 Task: Open Card Donor Stewardship Planning in Board Sales Performance Metrics to Workspace Change Management Consulting and add a team member Softage.4@softage.net, a label Green, a checklist Embroidery, an attachment from your computer, a color Green and finally, add a card description 'Develop and launch new customer loyalty program' and a comment 'Let us make sure we give this task the attention it deserves as it is crucial to the overall success of the project.'. Add a start date 'Jan 04, 1900' with a due date 'Jan 11, 1900'
Action: Mouse moved to (456, 163)
Screenshot: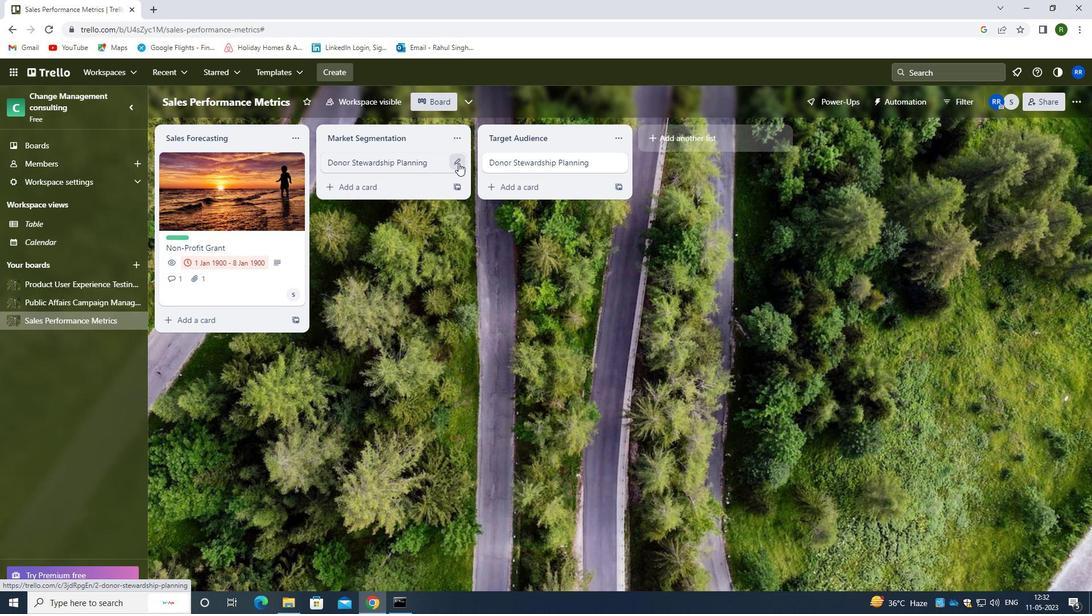 
Action: Mouse pressed left at (456, 163)
Screenshot: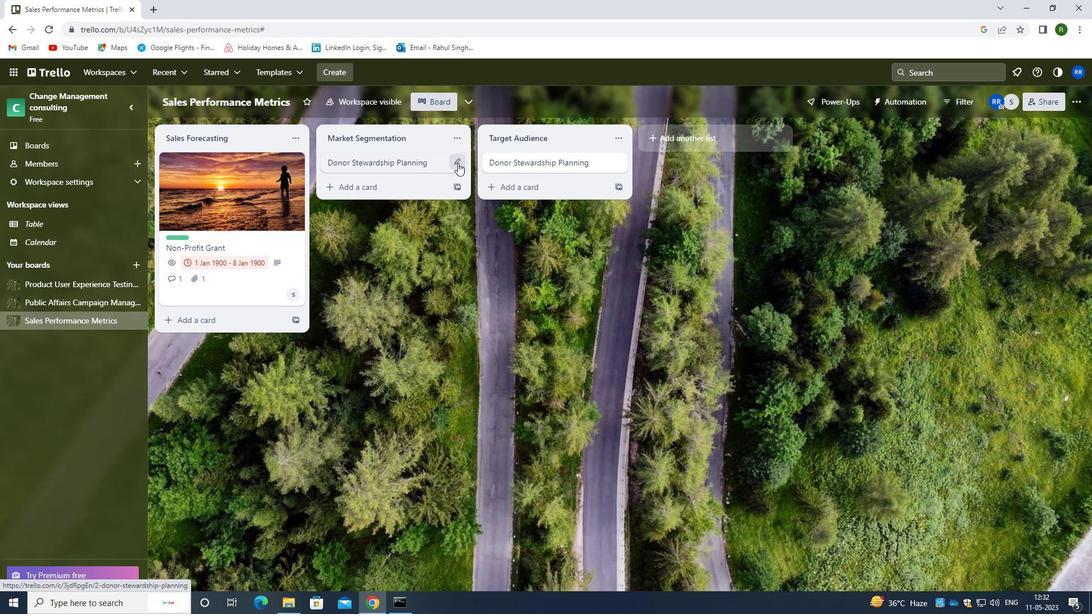 
Action: Mouse moved to (499, 162)
Screenshot: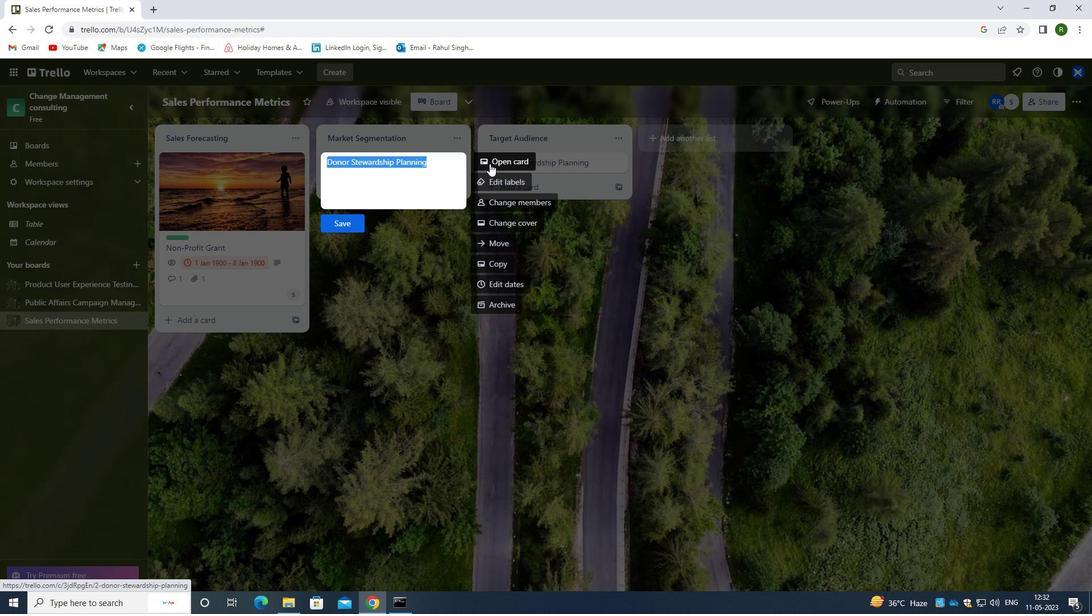 
Action: Mouse pressed left at (499, 162)
Screenshot: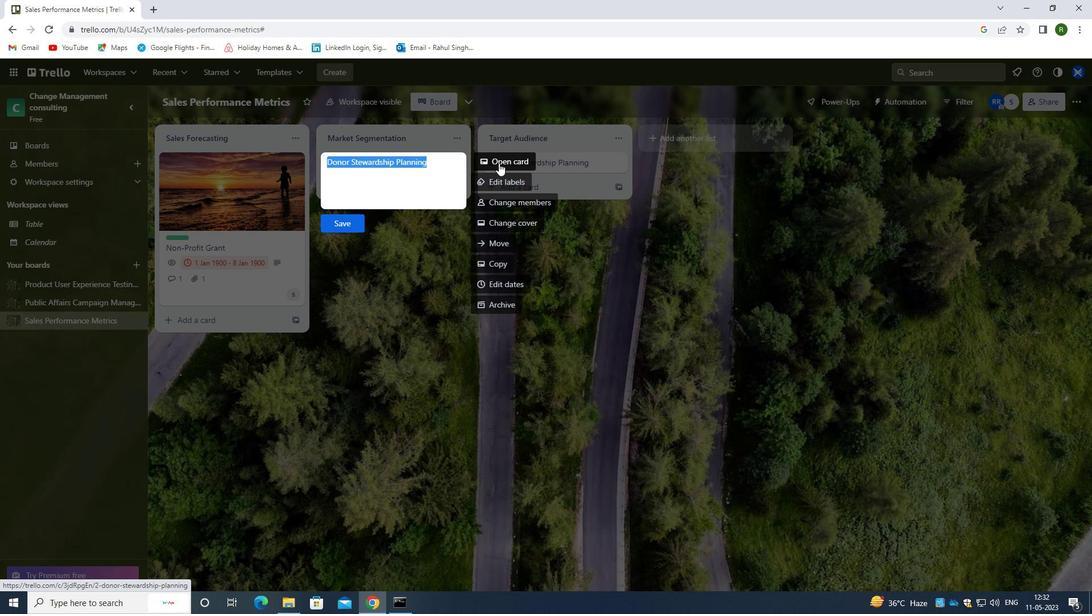 
Action: Mouse moved to (694, 204)
Screenshot: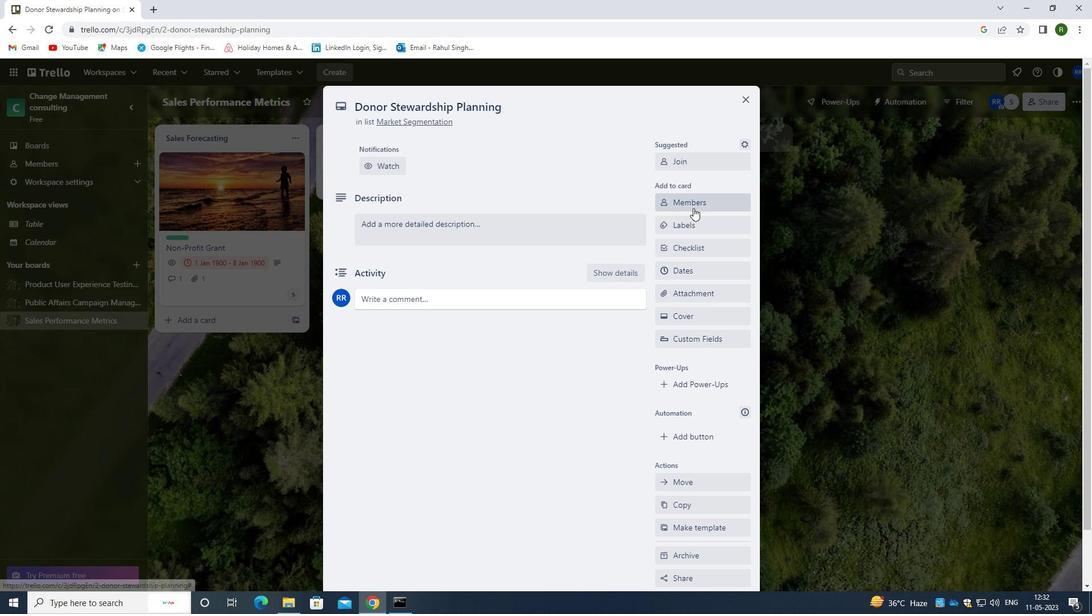 
Action: Mouse pressed left at (694, 204)
Screenshot: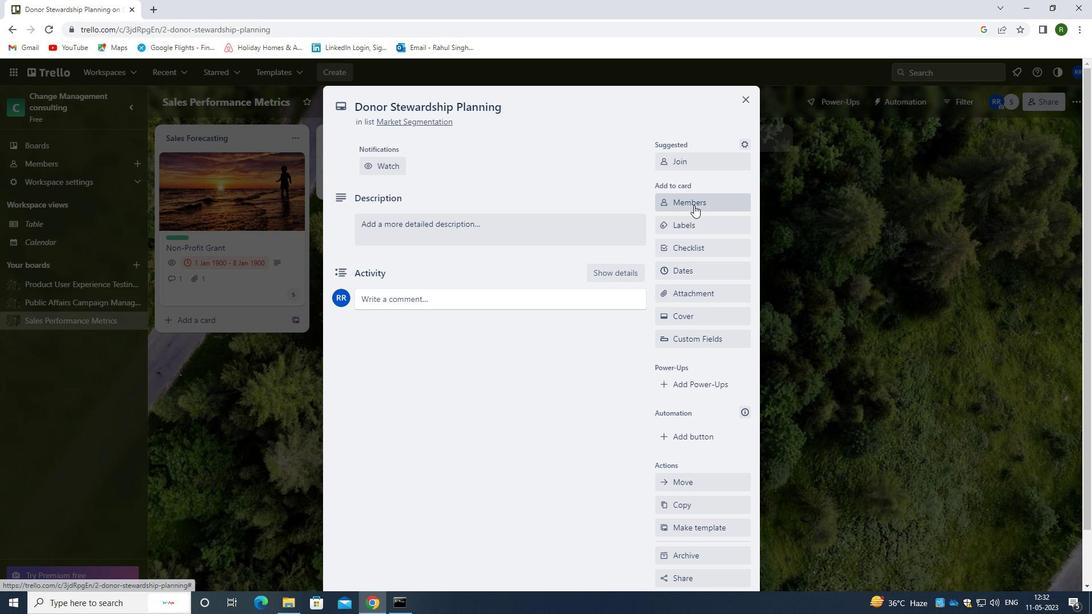 
Action: Mouse moved to (709, 257)
Screenshot: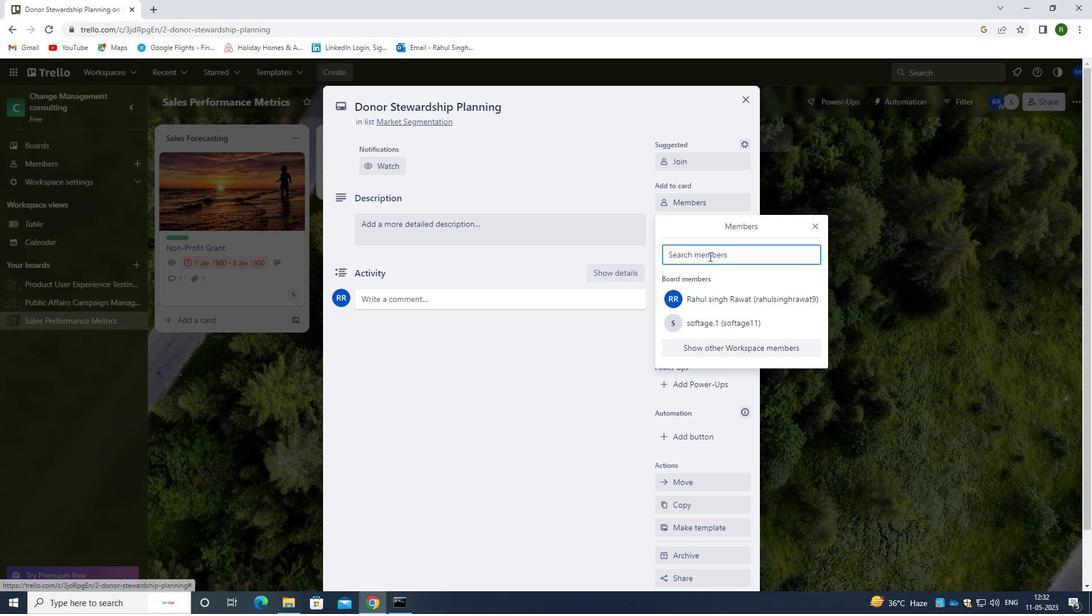 
Action: Key pressed <Key.caps_lock>
Screenshot: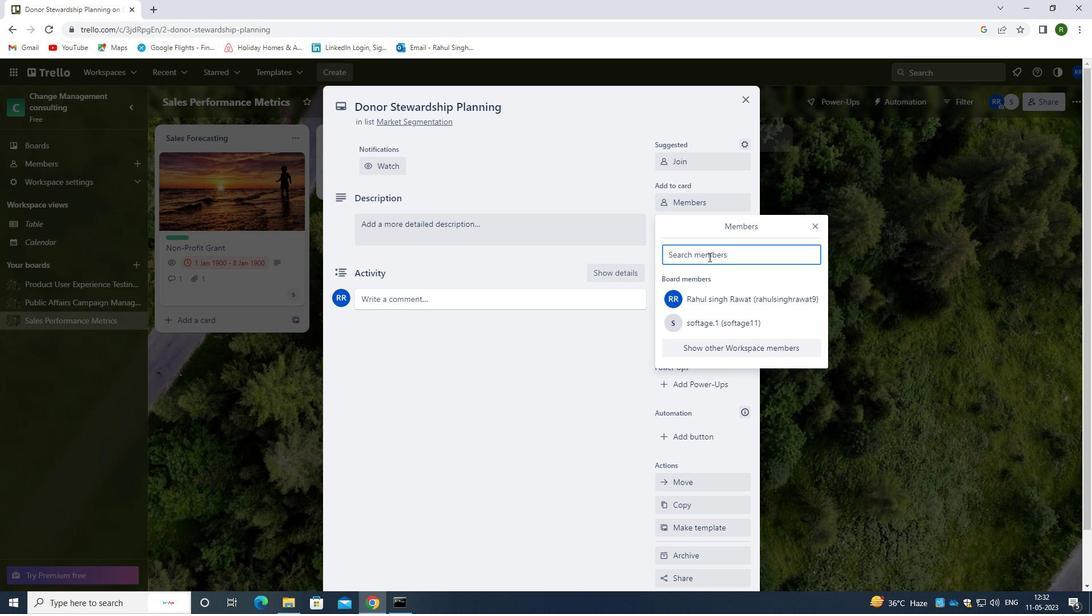 
Action: Mouse moved to (689, 244)
Screenshot: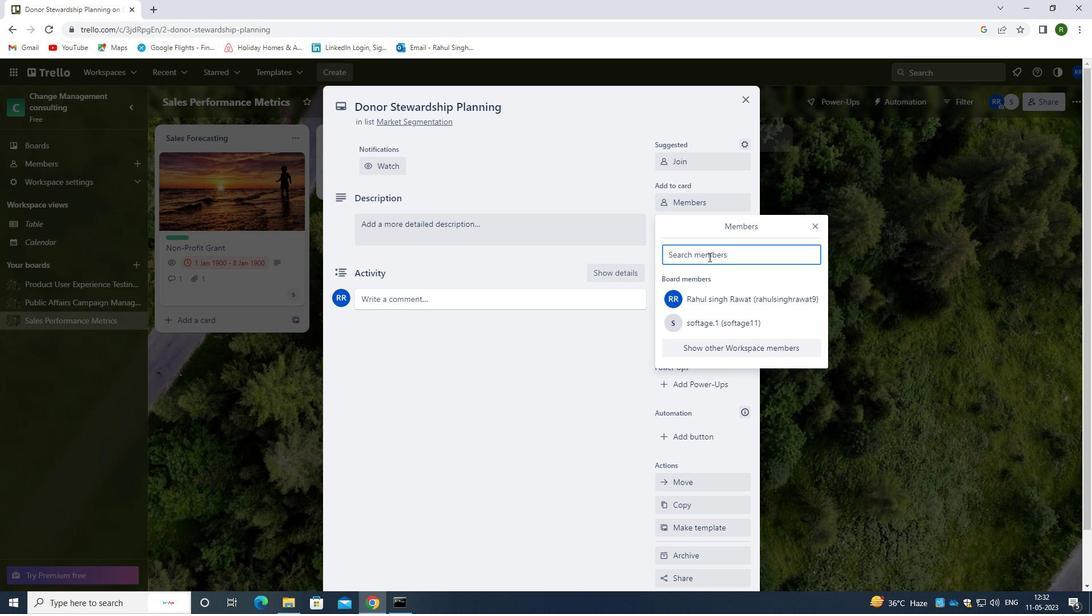 
Action: Key pressed s<Key.caps_lock>Oftage.4<Key.shift>@SOFTAGE.NET
Screenshot: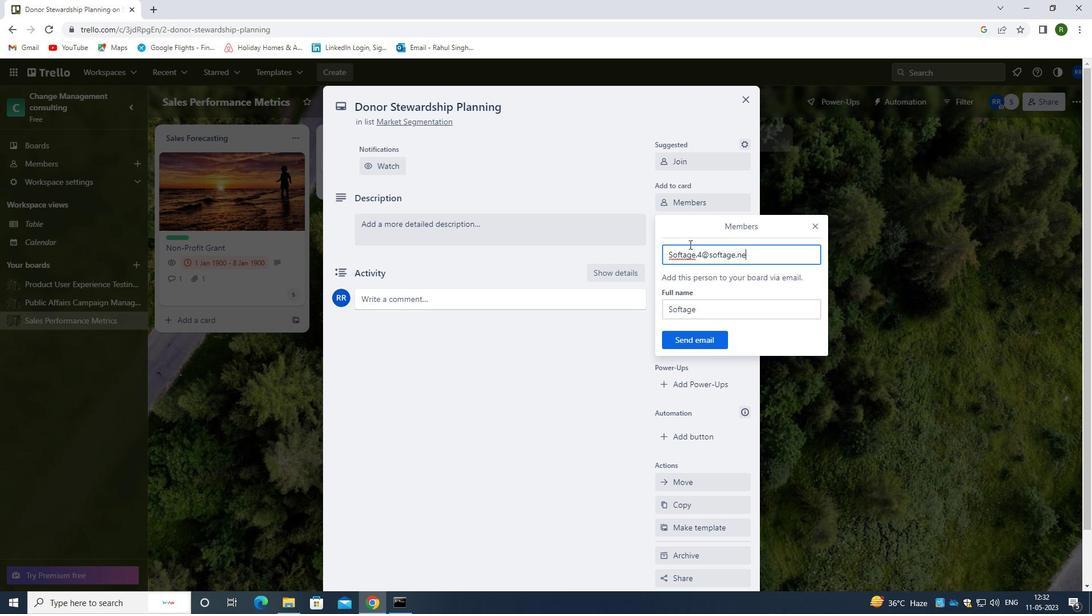 
Action: Mouse moved to (706, 339)
Screenshot: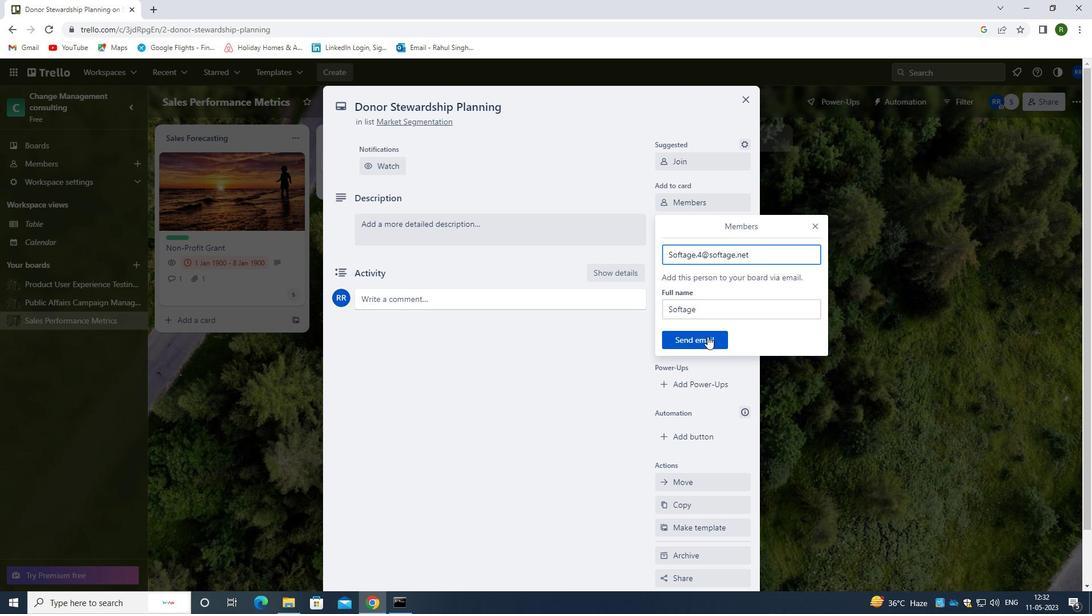 
Action: Mouse pressed left at (706, 339)
Screenshot: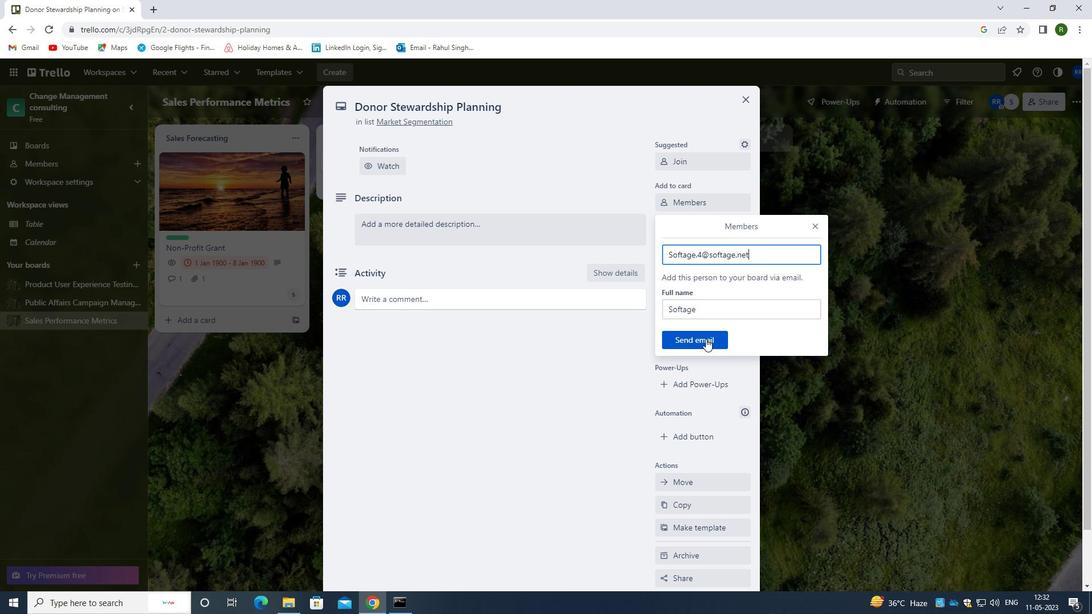 
Action: Mouse moved to (692, 226)
Screenshot: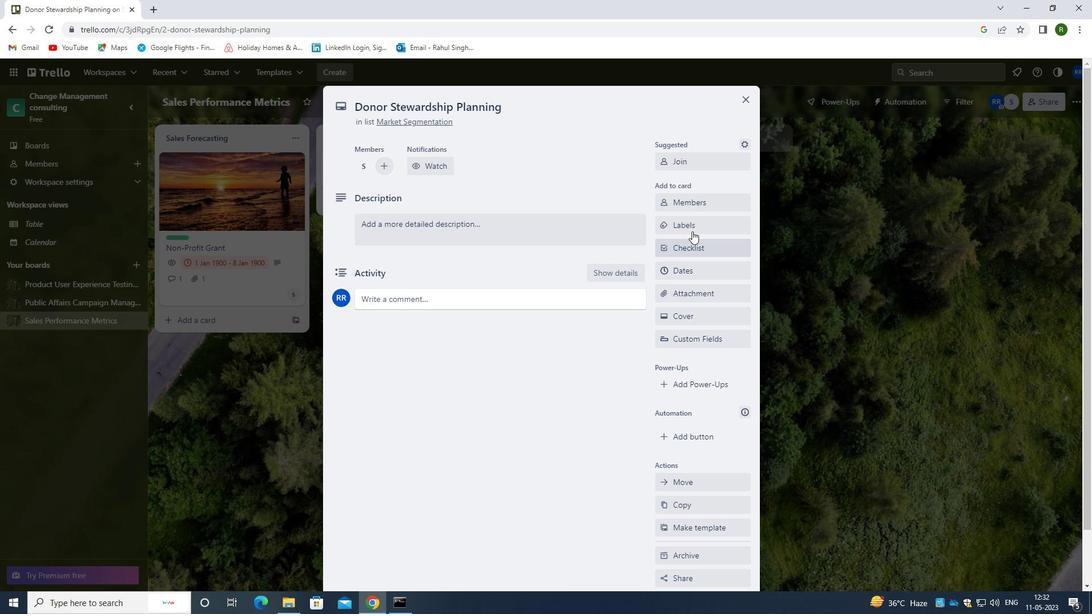 
Action: Mouse pressed left at (692, 226)
Screenshot: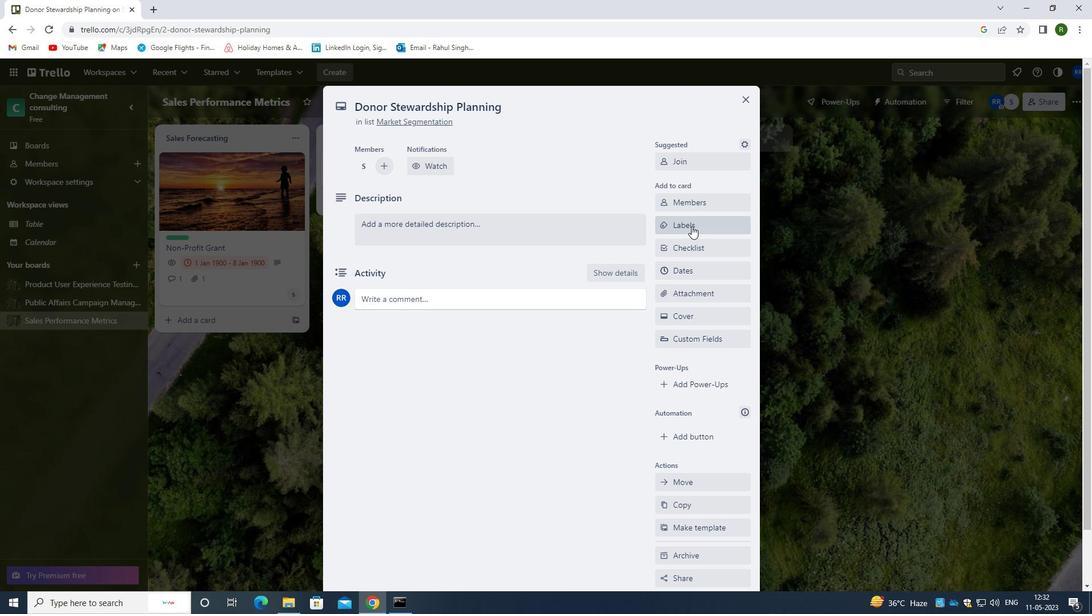 
Action: Mouse moved to (689, 228)
Screenshot: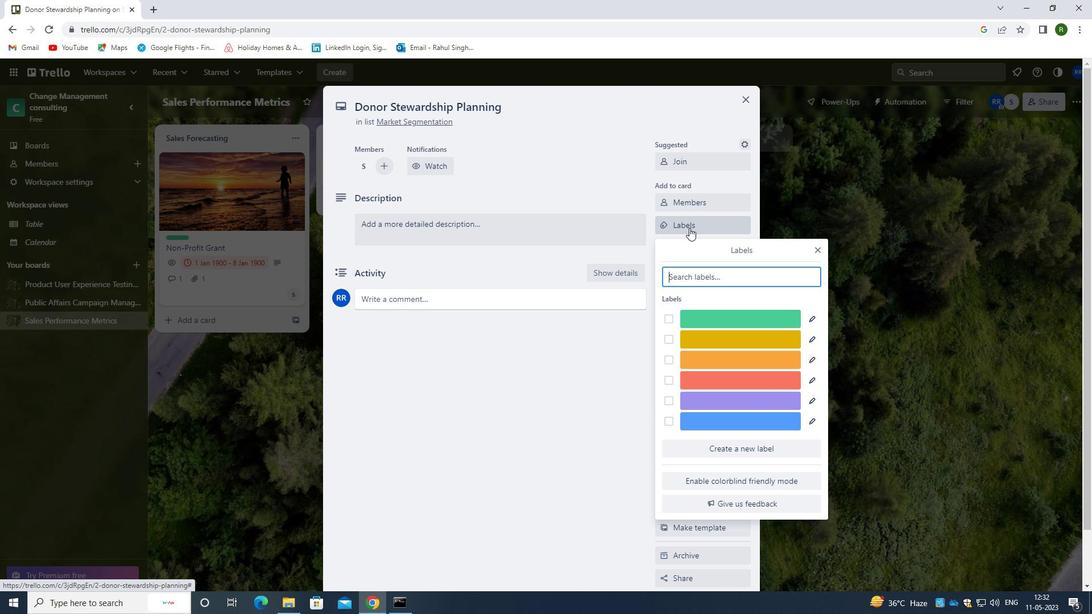 
Action: Key pressed <Key.caps_lock>G<Key.caps_lock>REEN
Screenshot: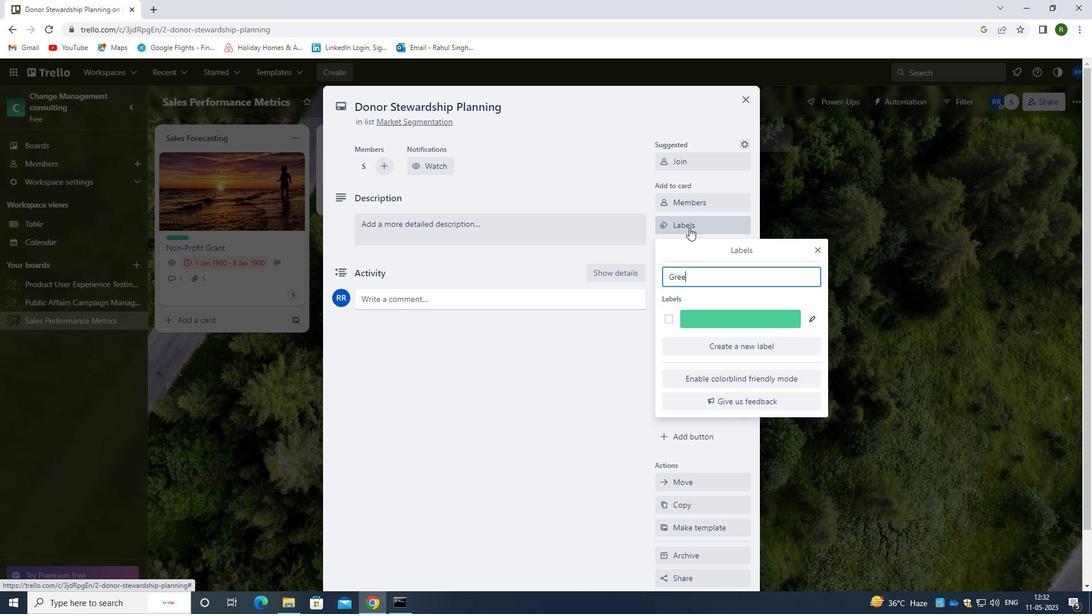 
Action: Mouse moved to (672, 318)
Screenshot: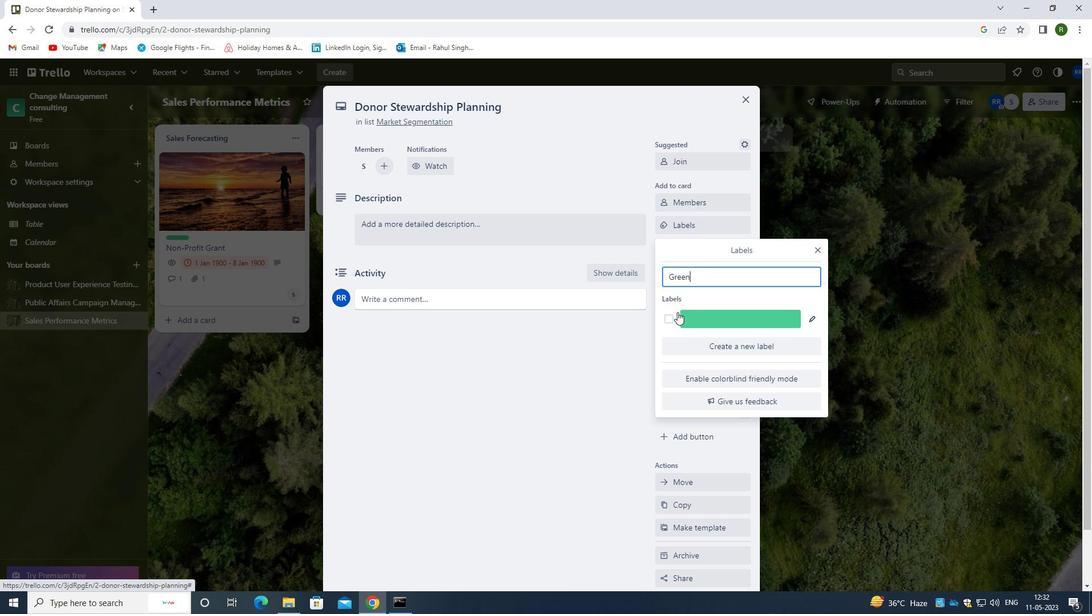 
Action: Mouse pressed left at (672, 318)
Screenshot: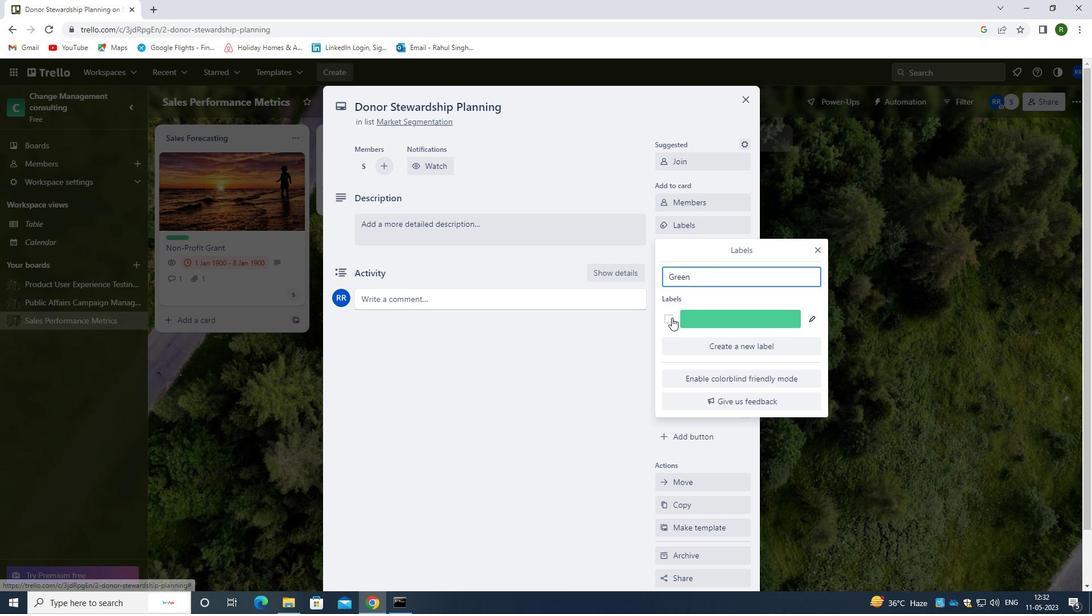 
Action: Mouse moved to (821, 252)
Screenshot: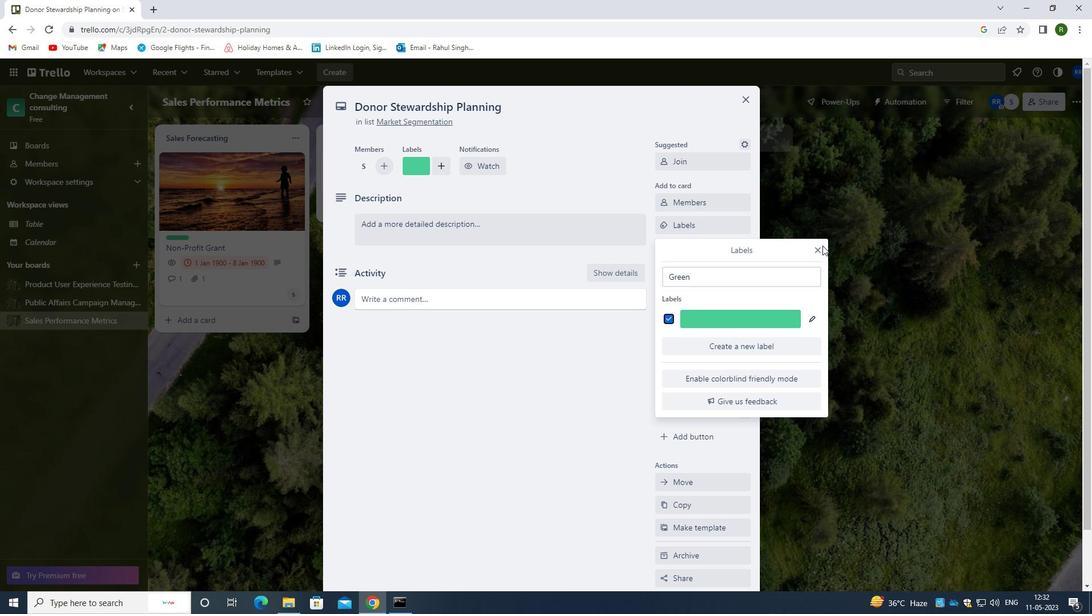 
Action: Mouse pressed left at (821, 252)
Screenshot: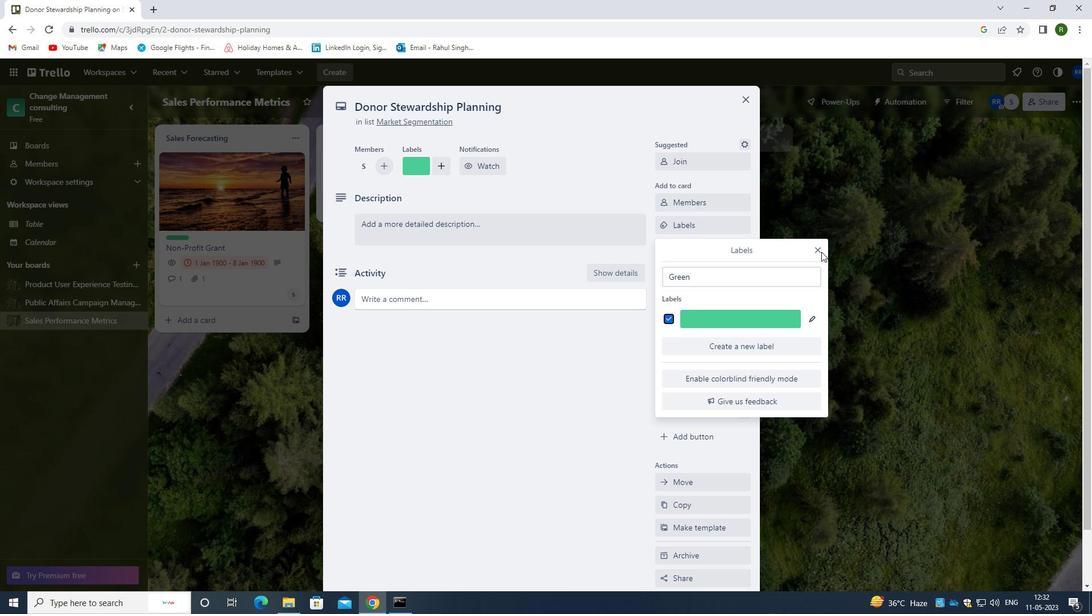 
Action: Mouse moved to (816, 250)
Screenshot: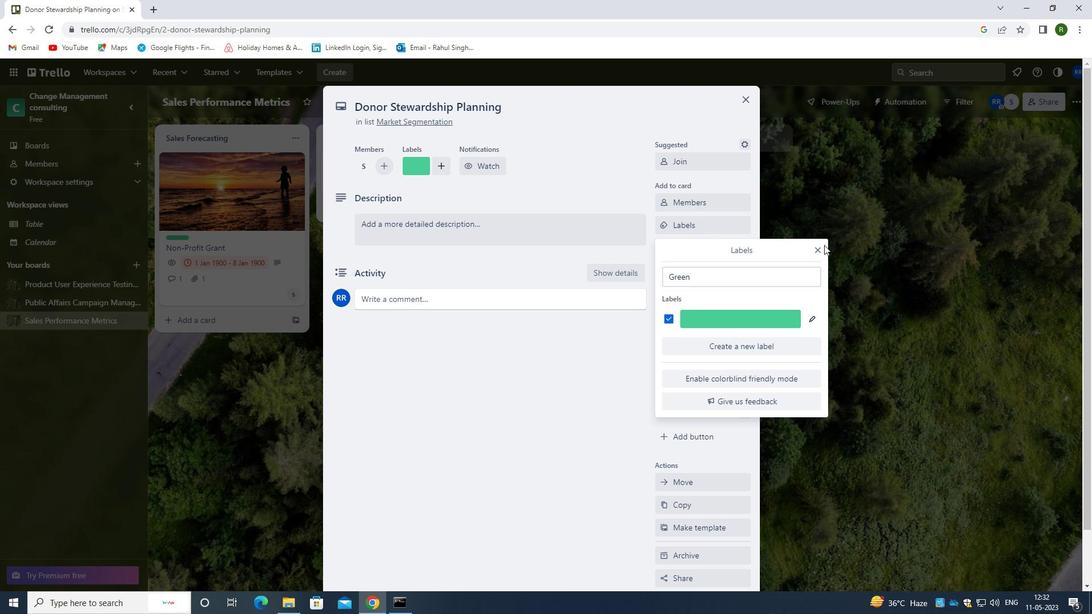 
Action: Mouse pressed left at (816, 250)
Screenshot: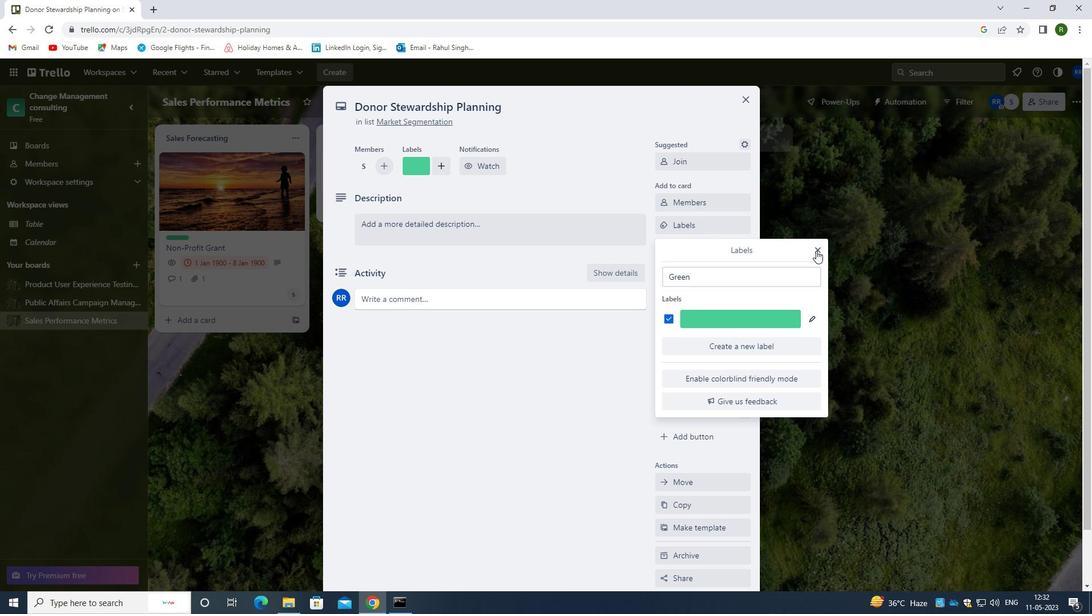 
Action: Mouse moved to (686, 245)
Screenshot: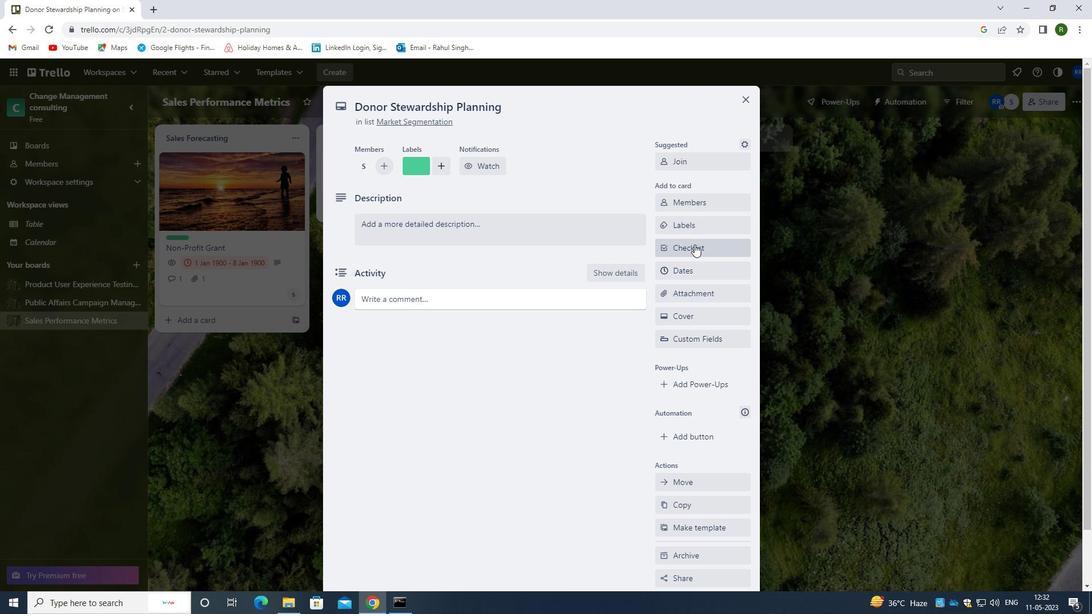 
Action: Mouse pressed left at (686, 245)
Screenshot: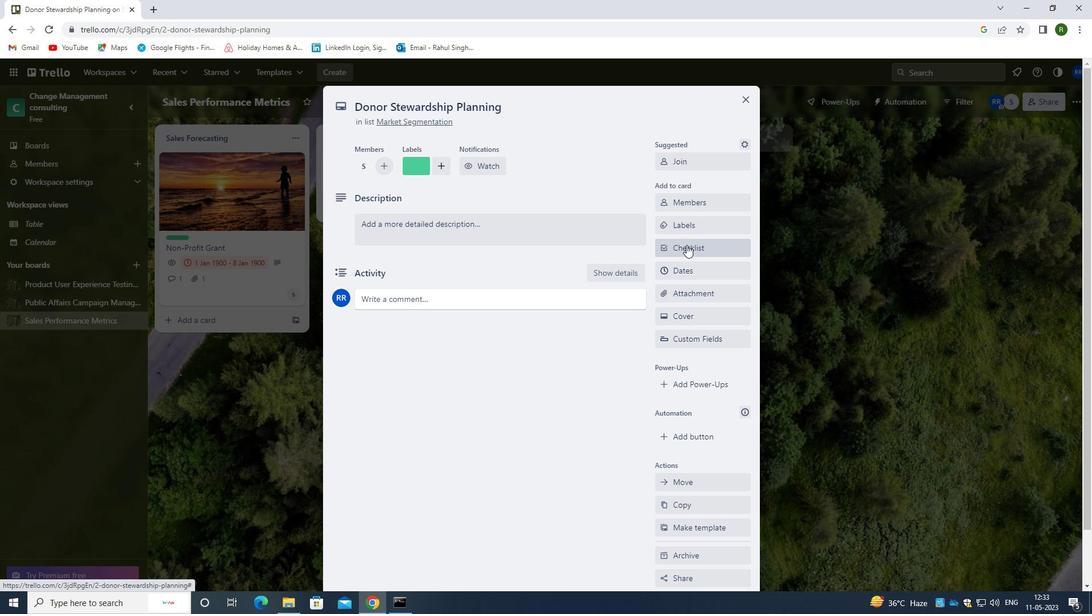 
Action: Mouse moved to (709, 306)
Screenshot: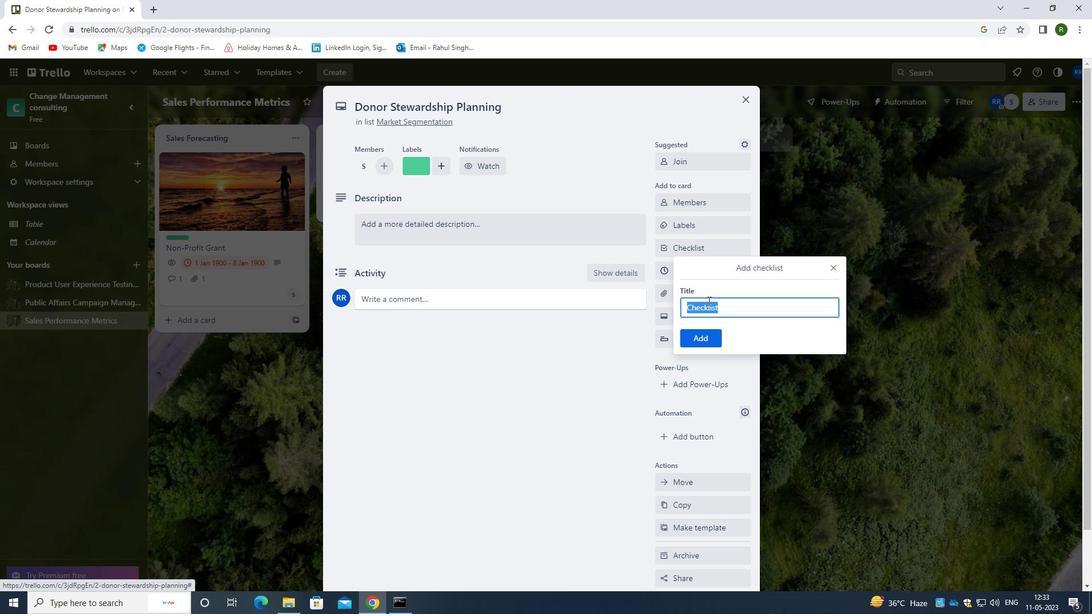 
Action: Key pressed <Key.backspace><Key.caps_lock>E<Key.caps_lock>MBROIDER
Screenshot: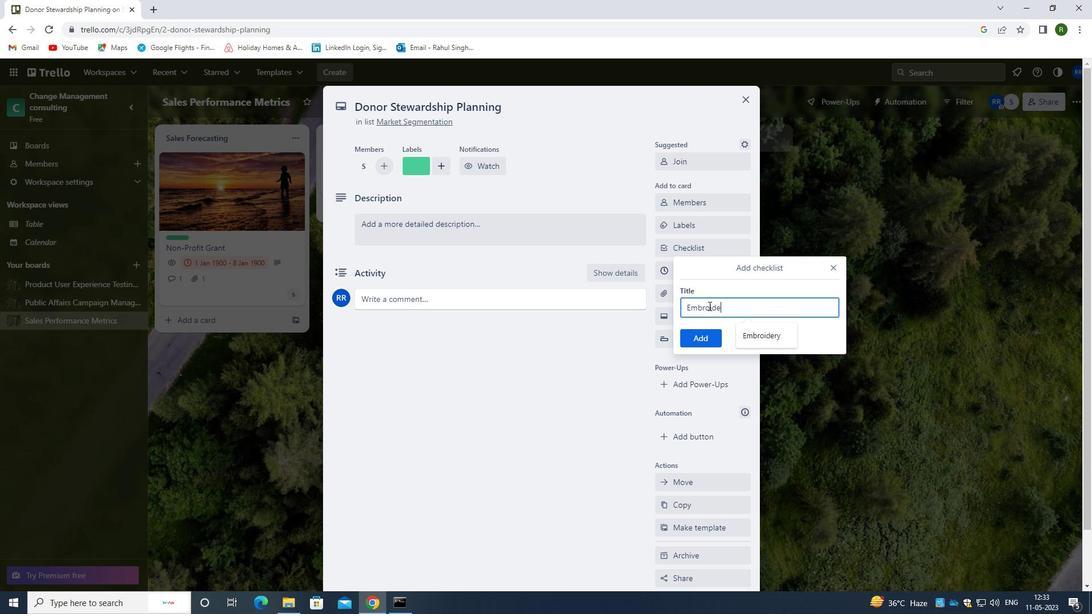 
Action: Mouse moved to (760, 332)
Screenshot: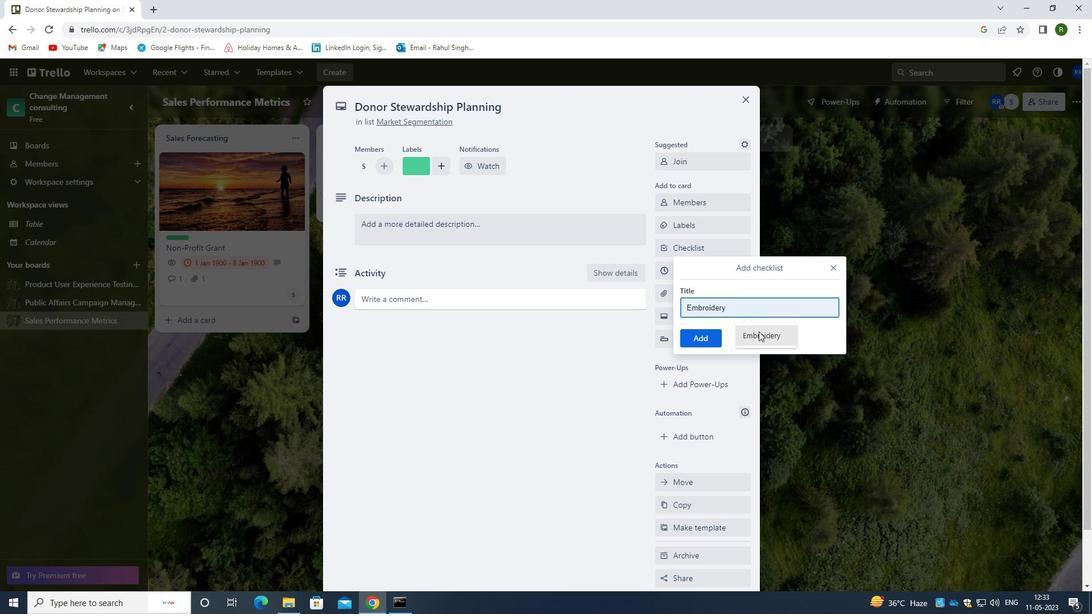
Action: Mouse pressed left at (760, 332)
Screenshot: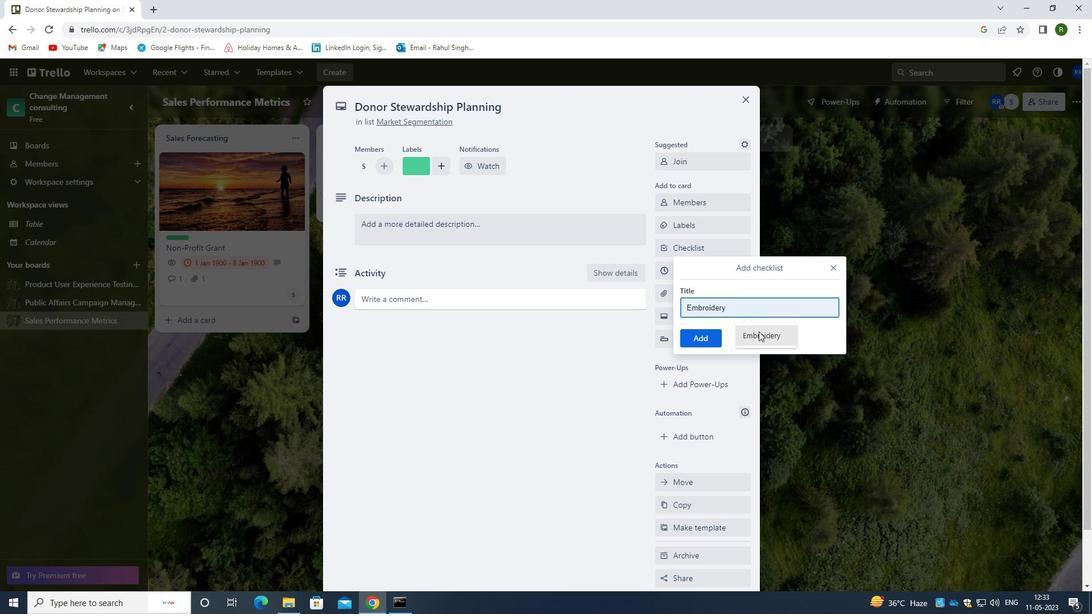 
Action: Mouse moved to (703, 341)
Screenshot: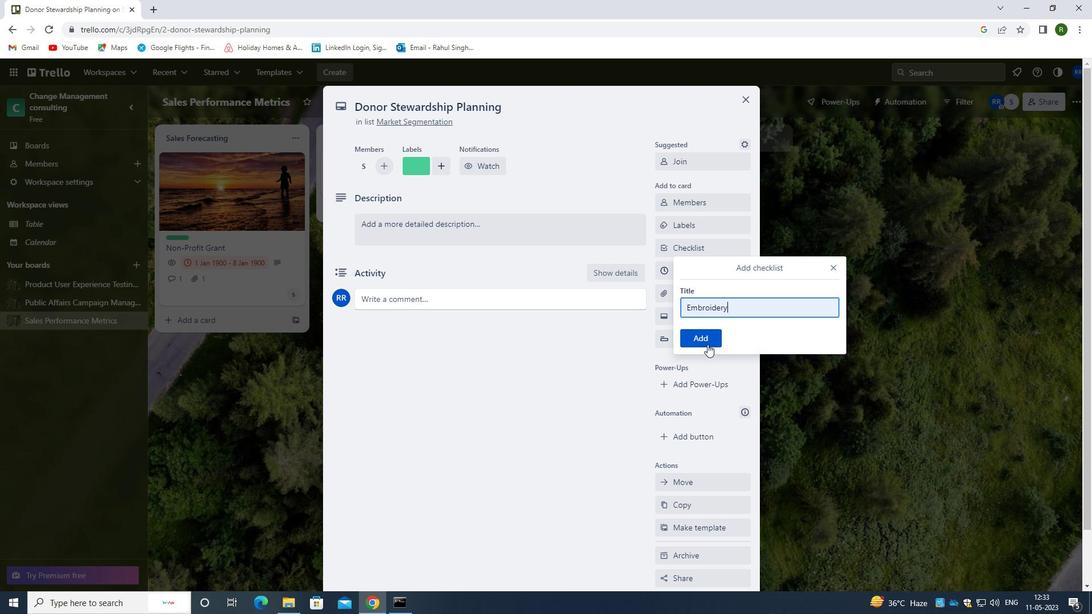 
Action: Mouse pressed left at (703, 341)
Screenshot: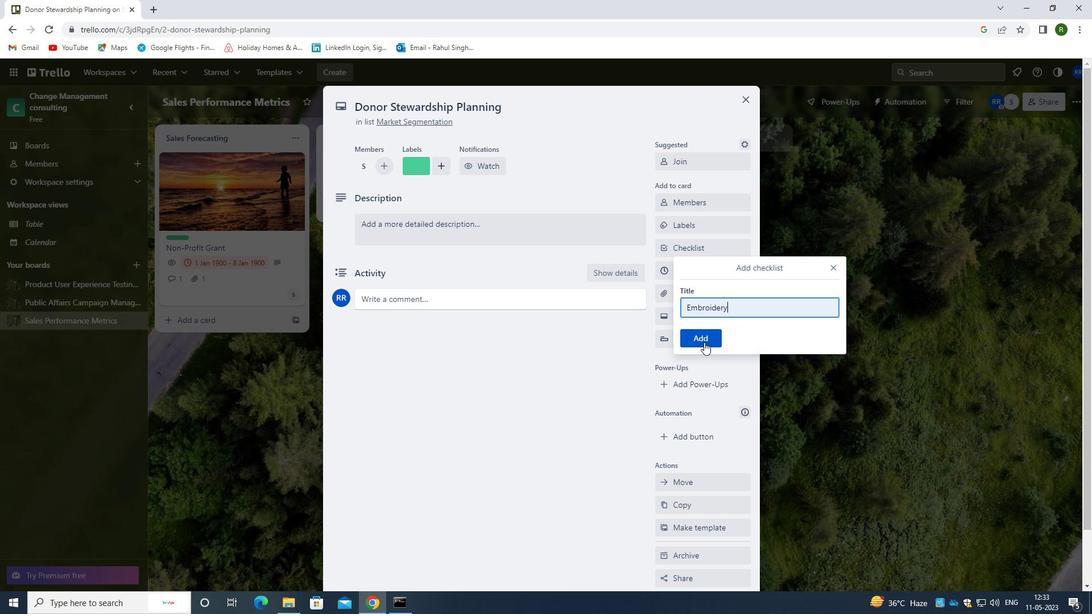 
Action: Mouse moved to (696, 292)
Screenshot: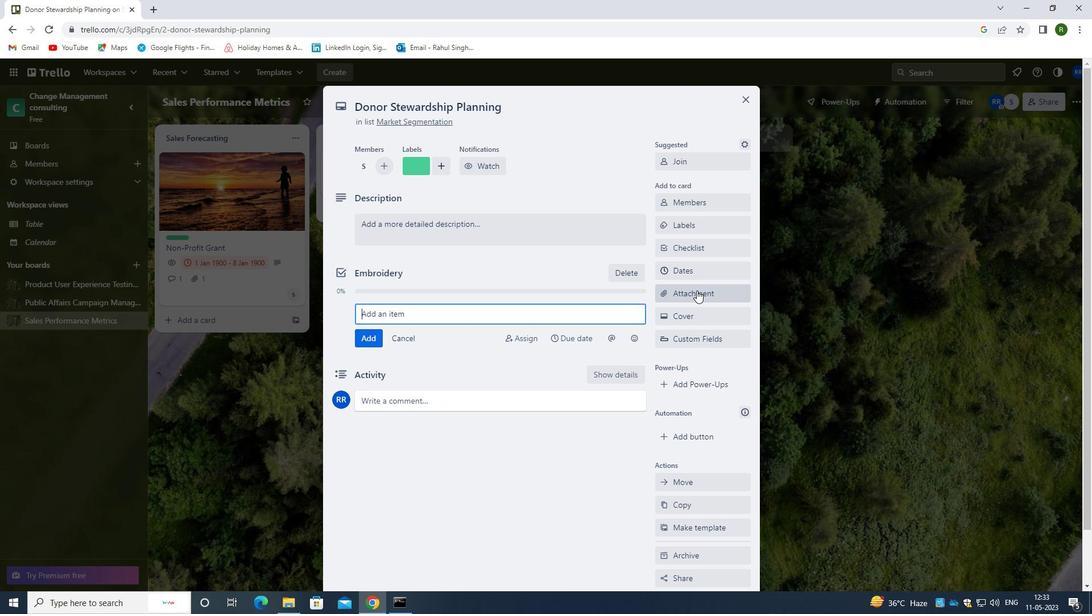 
Action: Mouse pressed left at (696, 292)
Screenshot: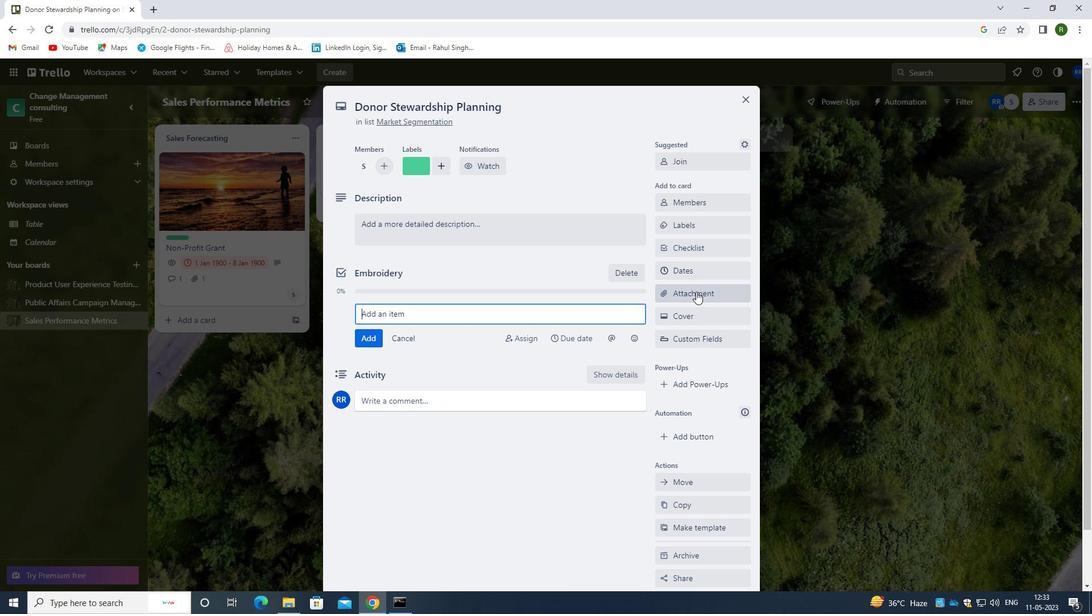
Action: Mouse moved to (698, 347)
Screenshot: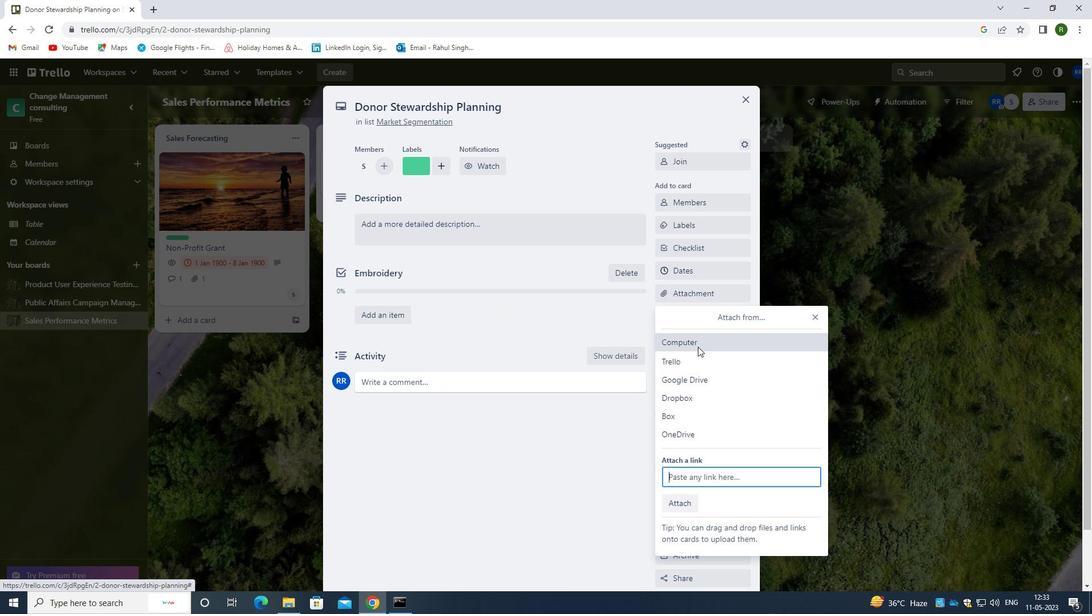 
Action: Mouse pressed left at (698, 347)
Screenshot: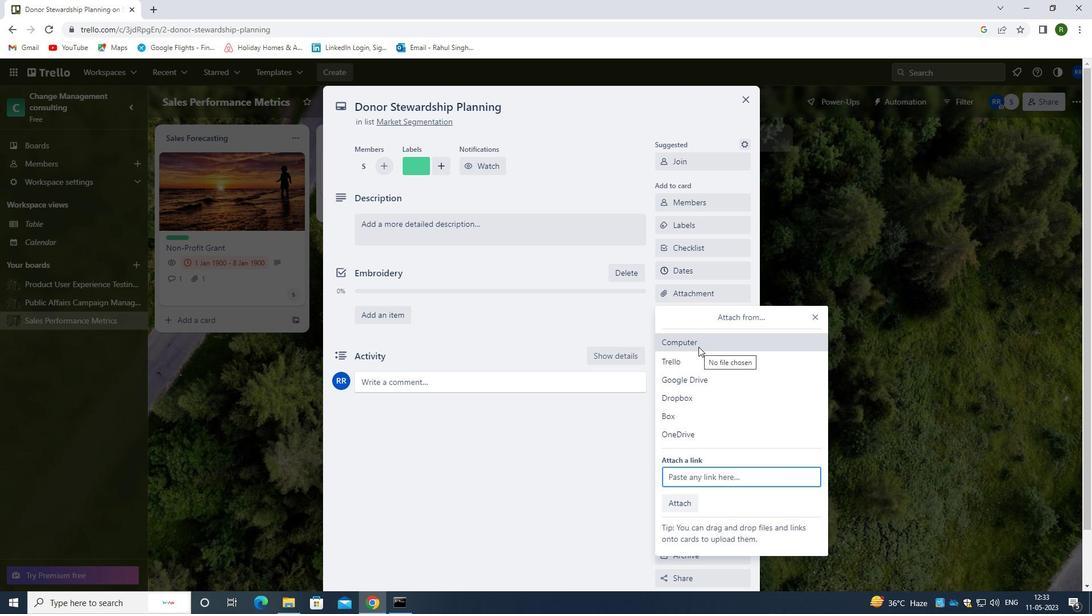 
Action: Mouse moved to (147, 117)
Screenshot: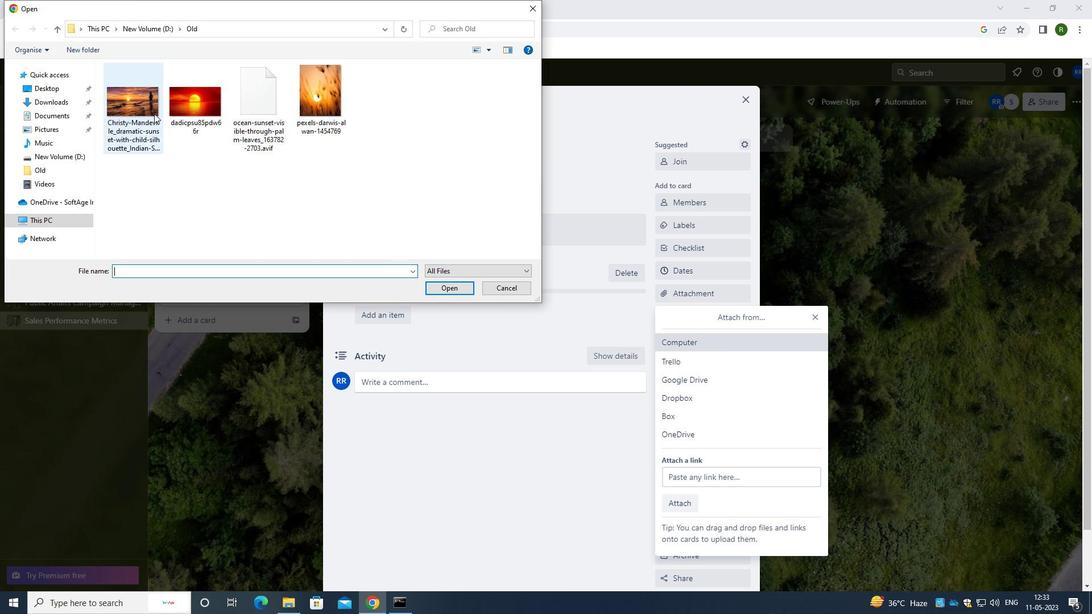 
Action: Mouse pressed left at (147, 117)
Screenshot: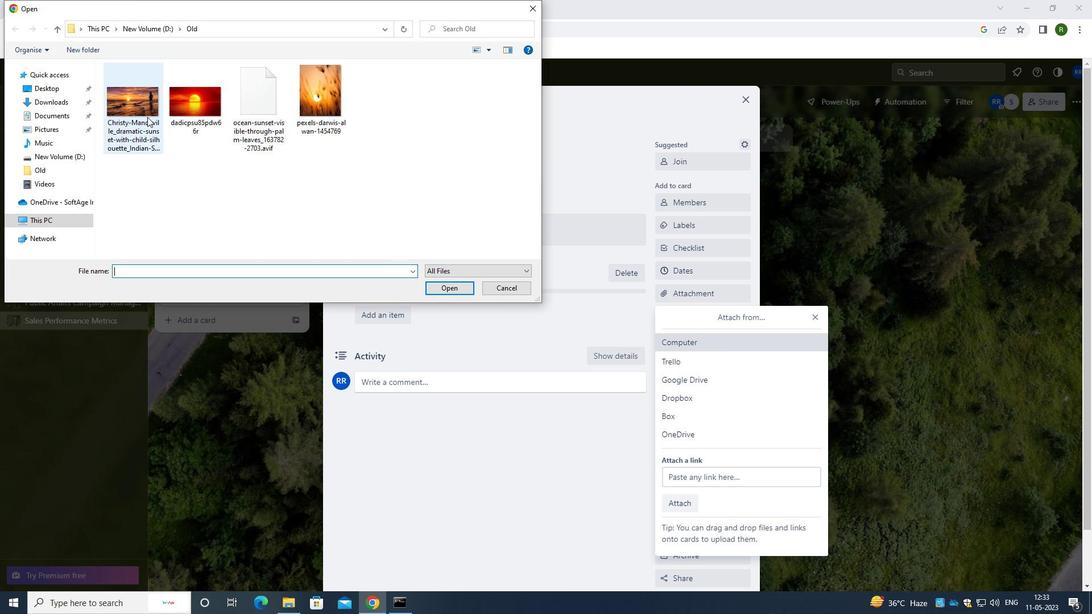 
Action: Mouse moved to (459, 292)
Screenshot: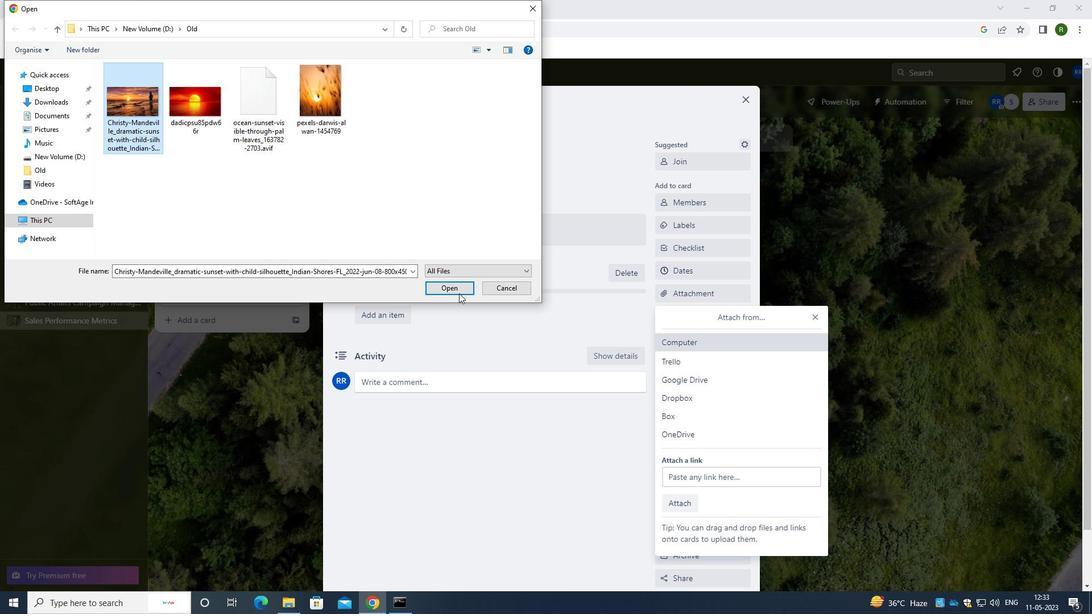 
Action: Mouse pressed left at (459, 292)
Screenshot: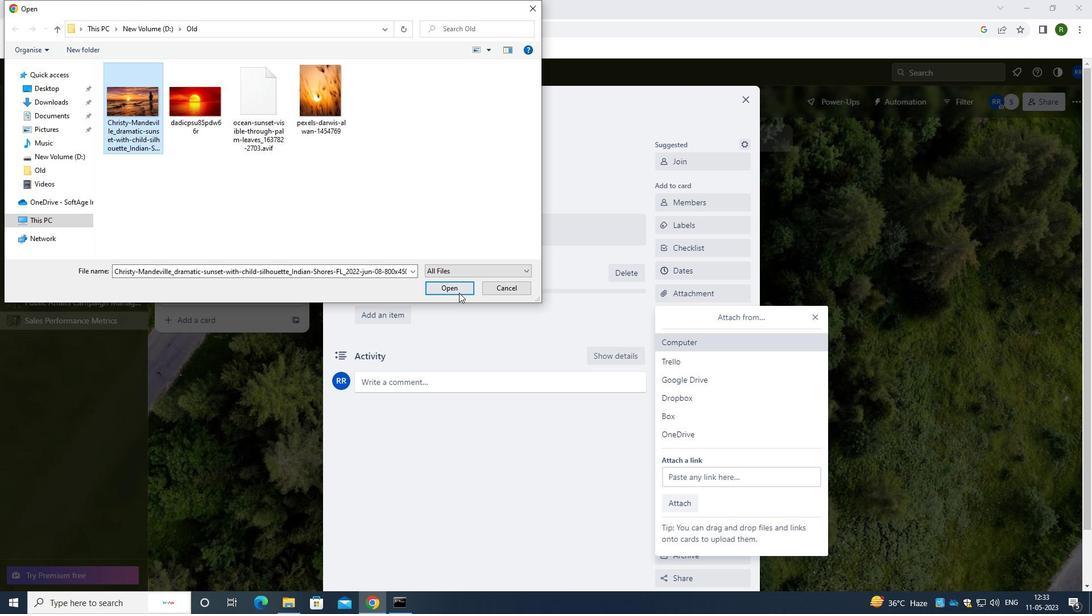 
Action: Mouse moved to (472, 317)
Screenshot: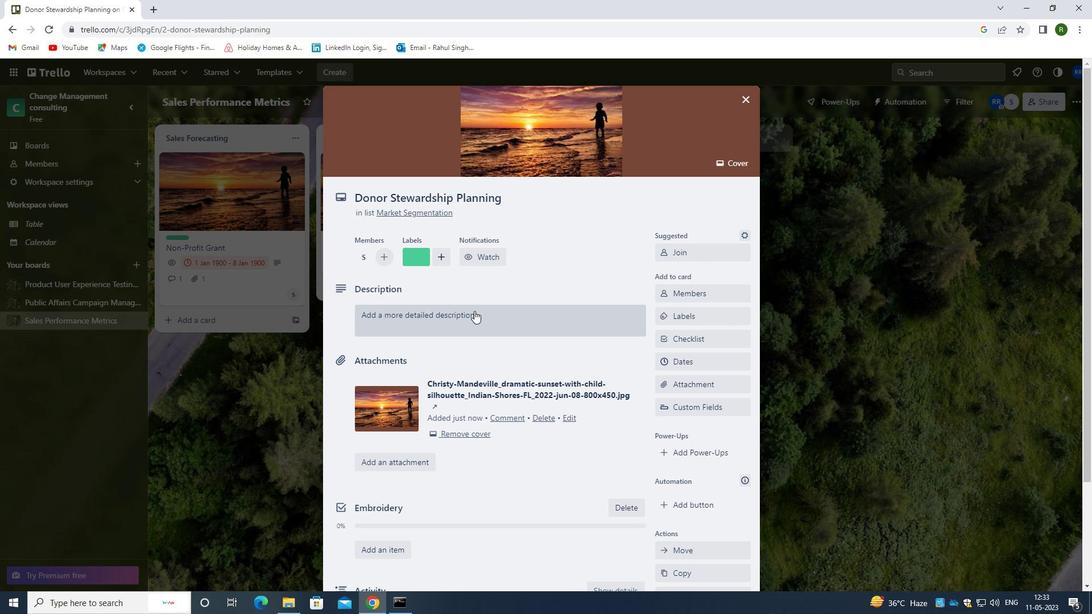 
Action: Mouse pressed left at (472, 317)
Screenshot: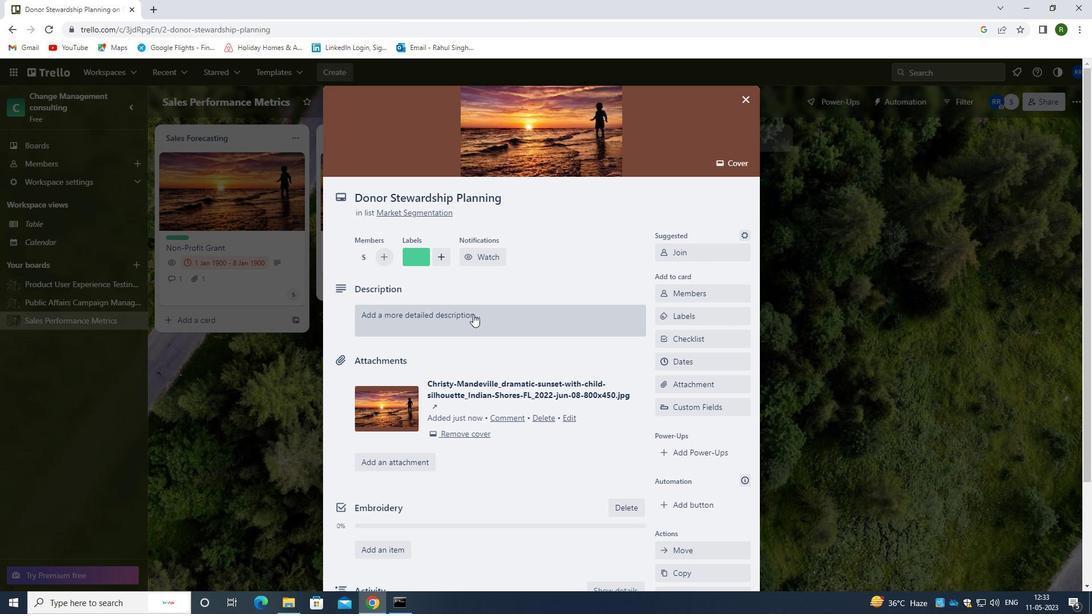 
Action: Mouse moved to (454, 384)
Screenshot: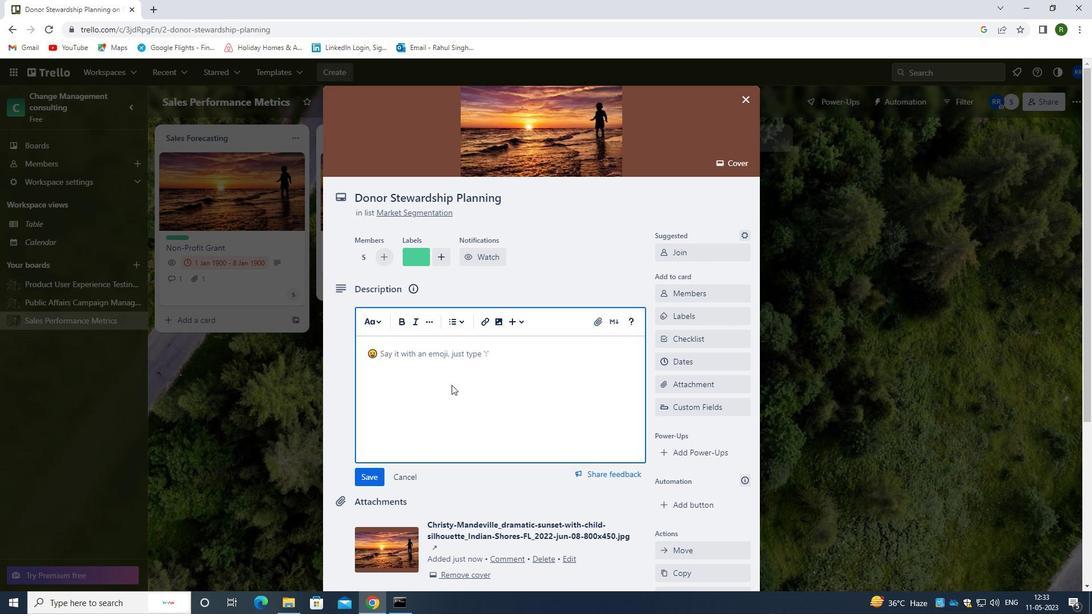 
Action: Key pressed <Key.caps_lock>D<Key.caps_lock>EVELOP<Key.space>AND<Key.space>LAUCH<Key.space><Key.backspace><Key.backspace><Key.backspace>NCH<Key.space>NEW<Key.space>CUSTOMER<Key.space>LOYALTY<Key.space>PROGRAM
Screenshot: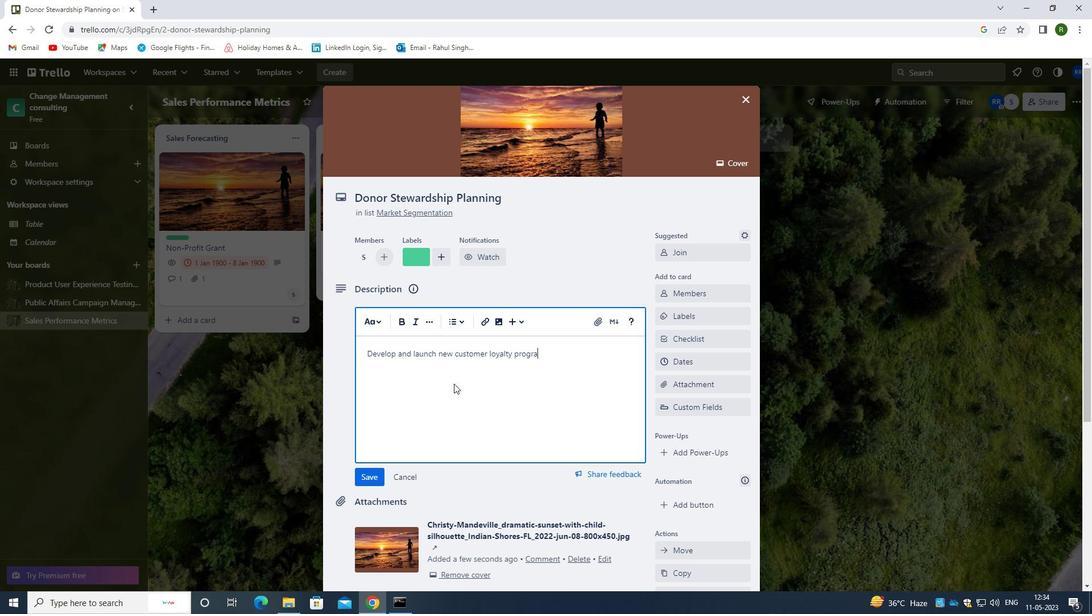 
Action: Mouse moved to (375, 479)
Screenshot: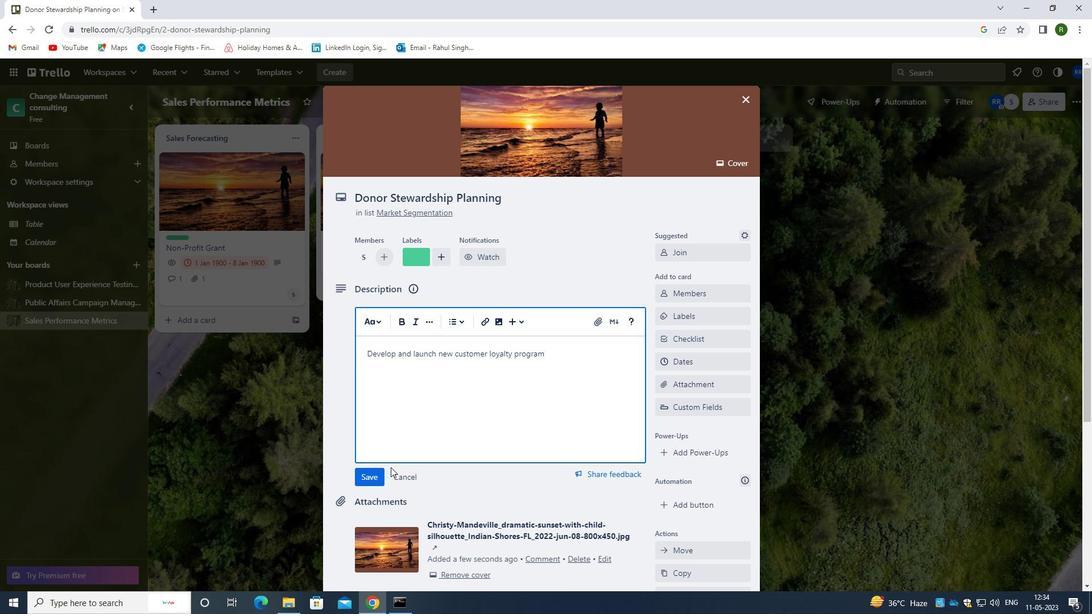 
Action: Mouse pressed left at (375, 479)
Screenshot: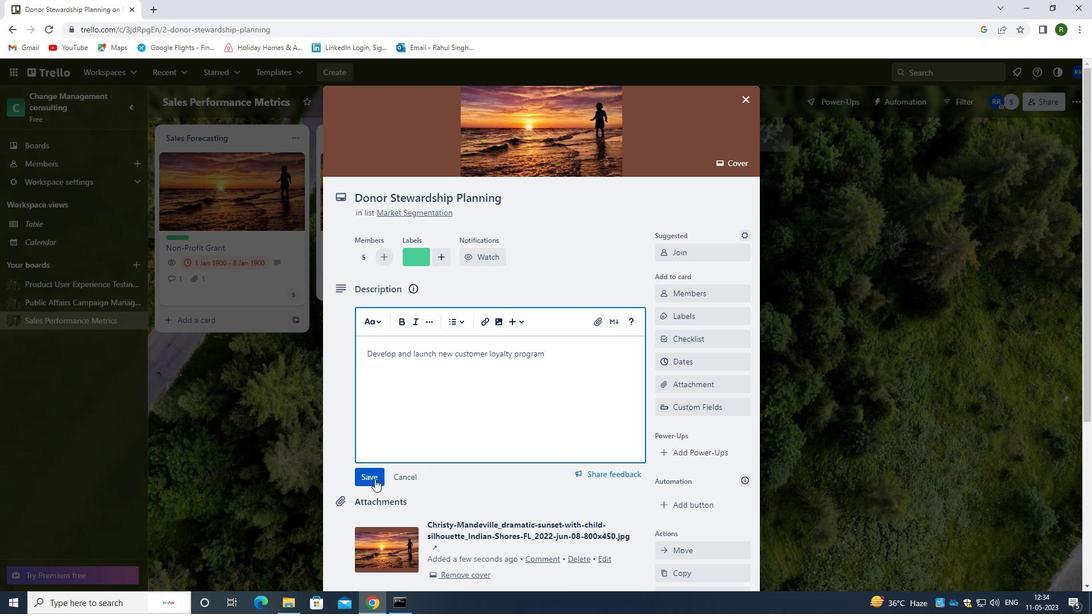 
Action: Mouse moved to (445, 444)
Screenshot: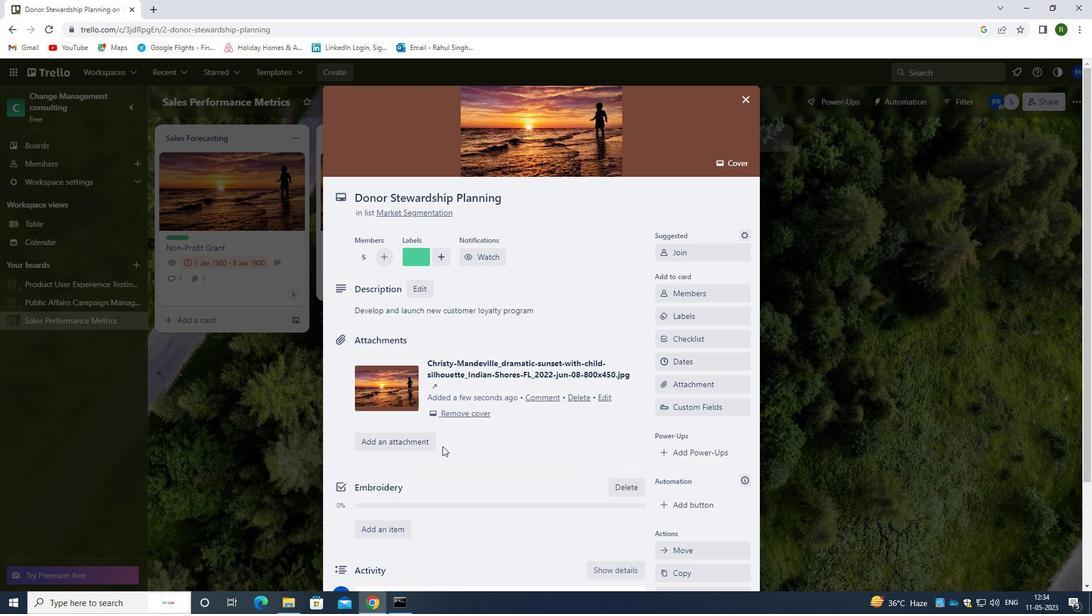 
Action: Mouse scrolled (445, 443) with delta (0, 0)
Screenshot: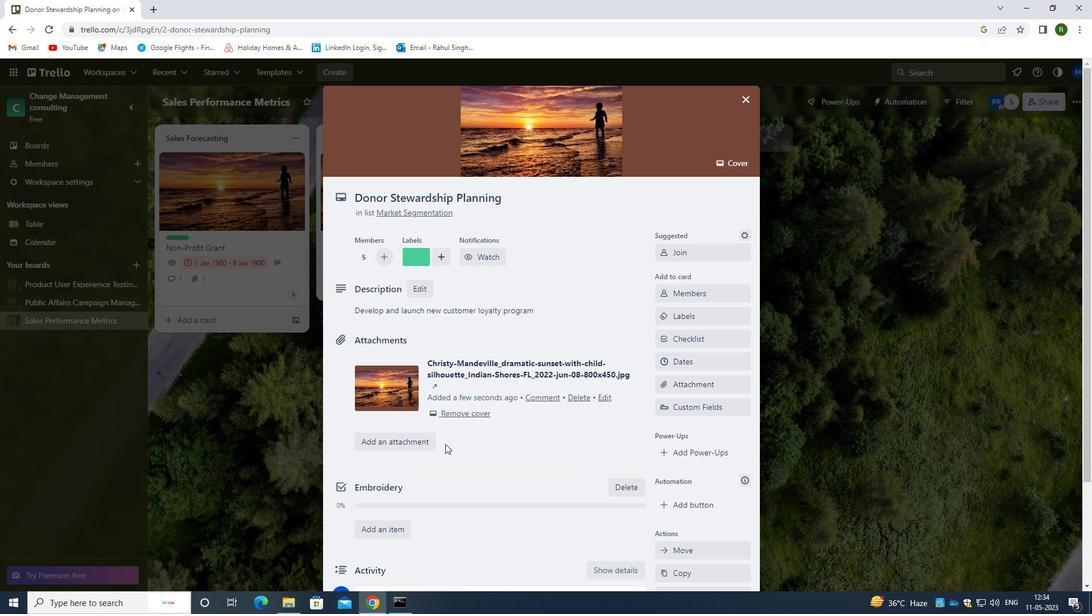 
Action: Mouse scrolled (445, 443) with delta (0, 0)
Screenshot: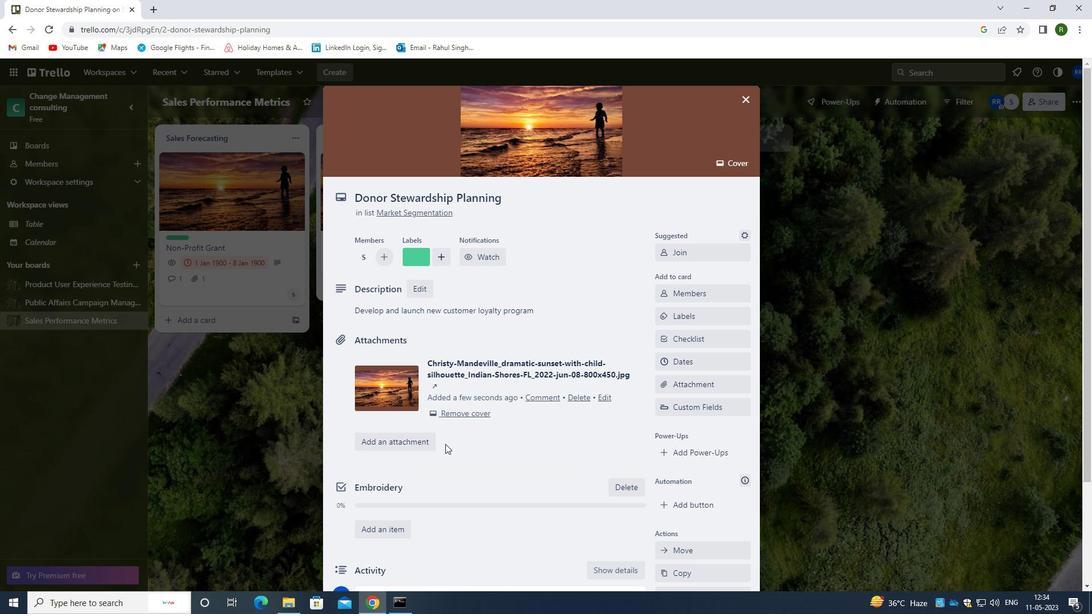 
Action: Mouse moved to (447, 447)
Screenshot: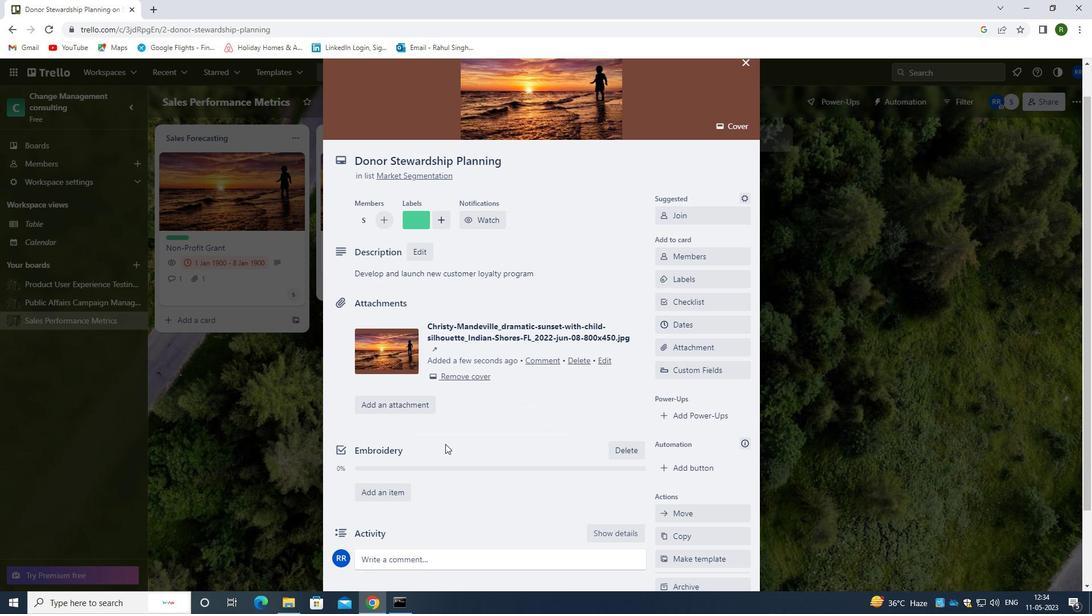
Action: Mouse scrolled (447, 446) with delta (0, 0)
Screenshot: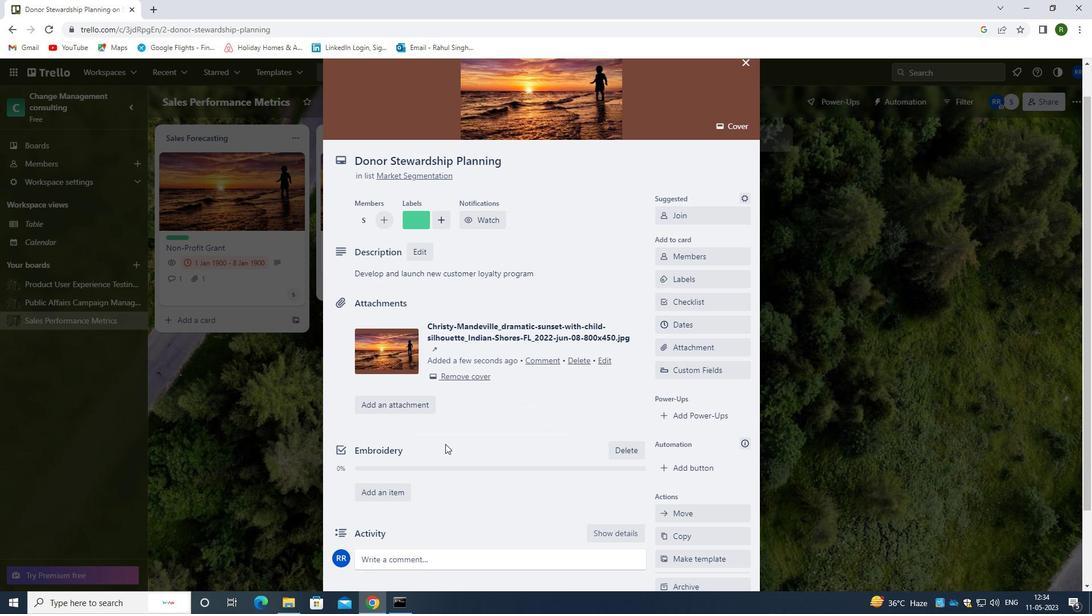
Action: Mouse moved to (449, 453)
Screenshot: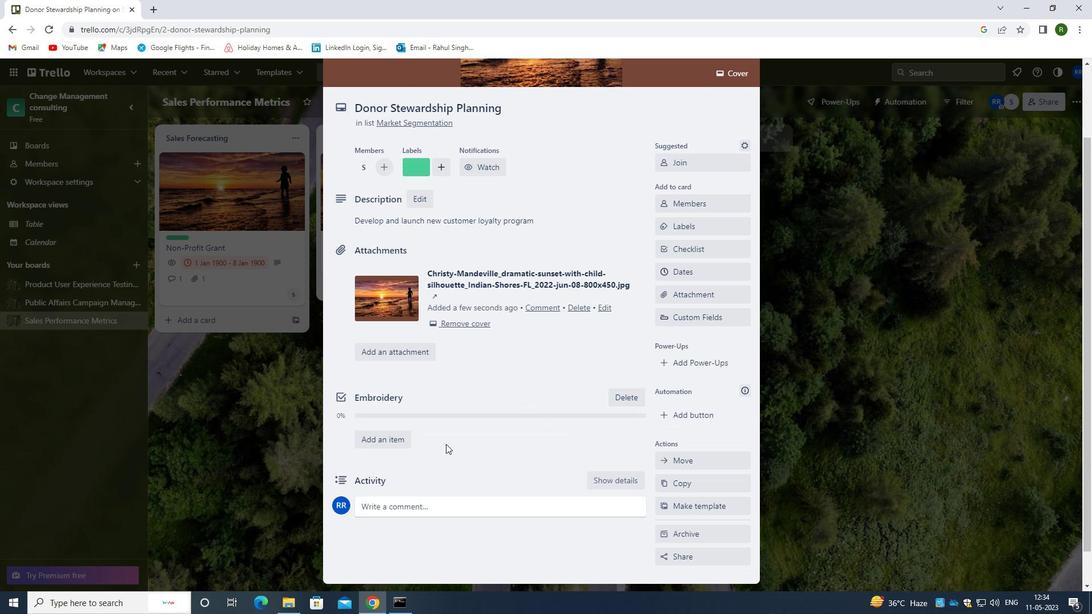 
Action: Mouse scrolled (449, 453) with delta (0, 0)
Screenshot: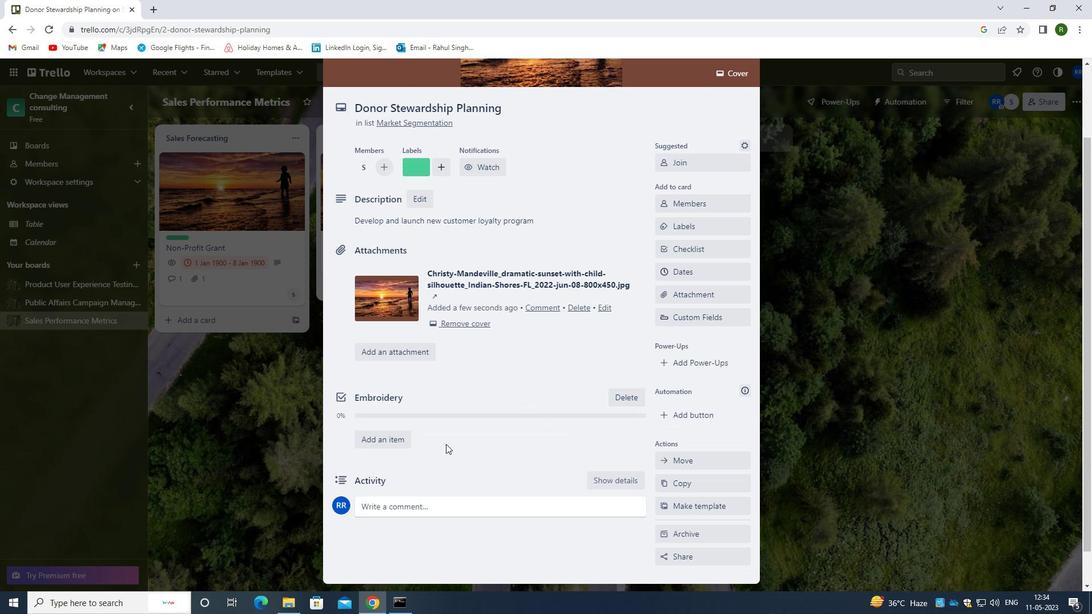 
Action: Mouse moved to (431, 466)
Screenshot: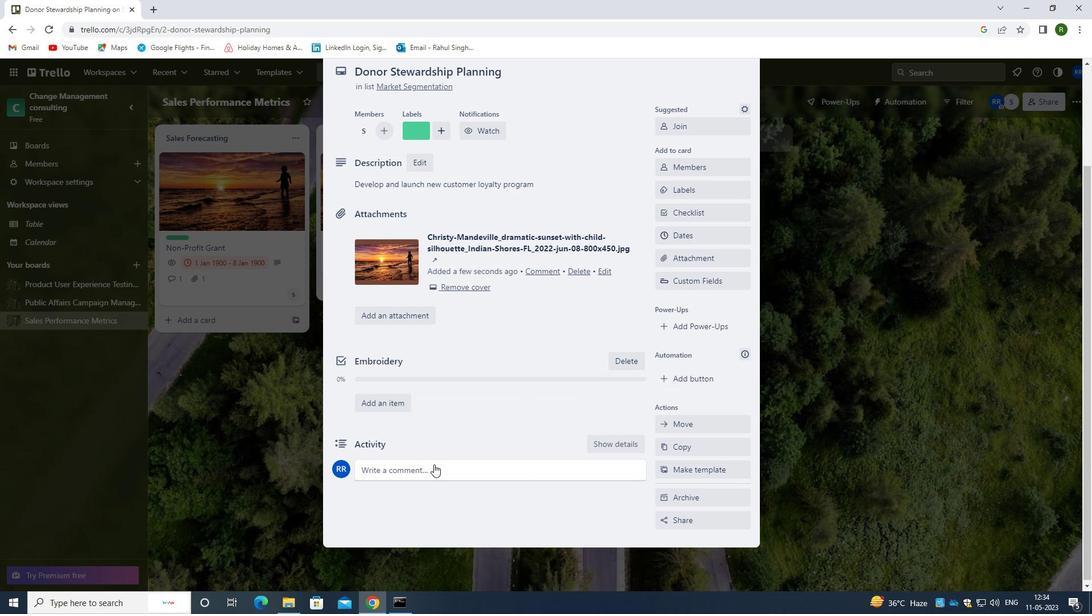 
Action: Mouse pressed left at (431, 466)
Screenshot: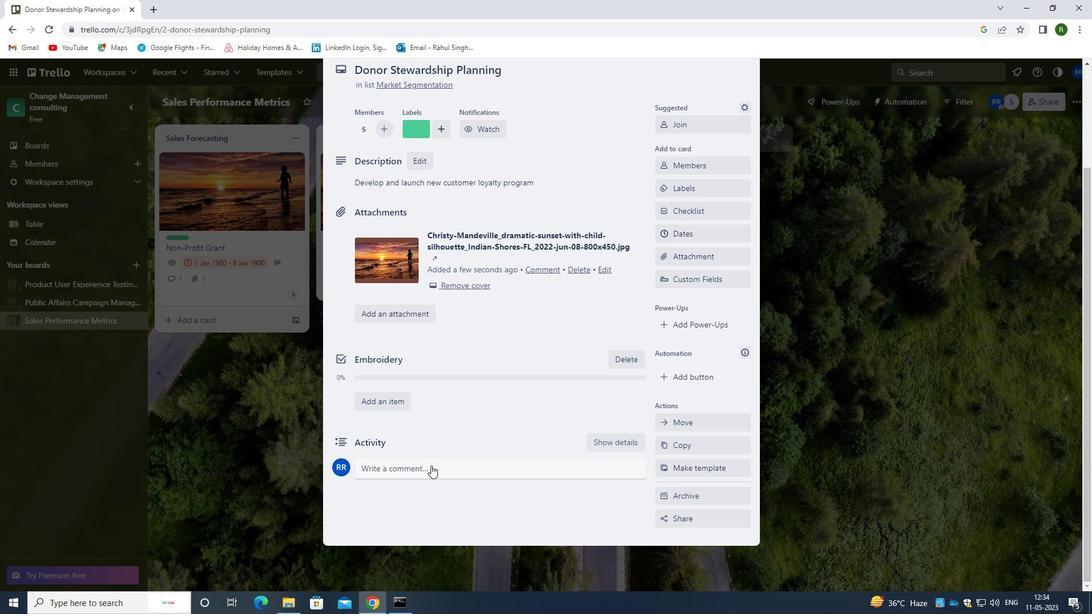 
Action: Mouse moved to (416, 504)
Screenshot: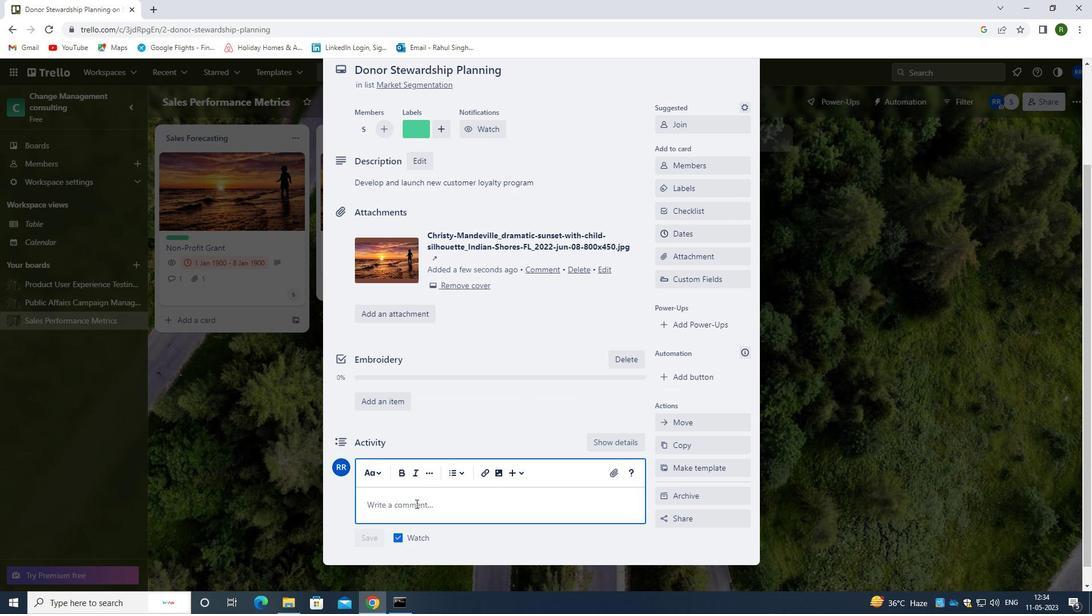 
Action: Key pressed <Key.caps_lock>L<Key.caps_lock>ET<Key.space>US<Key.space>MAKE<Key.space>SURE<Key.space>WE<Key.space>GIVE<Key.space>THIS<Key.space>TASK<Key.space>THE<Key.space>ATTENTION<Key.space>IT<Key.space>S<Key.backspace>DESERVES<Key.space>AS<Key.space>IT<Key.space>IS<Key.space>CURUCIAL<Key.space>TO<Key.space>THE<Key.space>OVERALL<Key.space>SUCCESS<Key.space>OF<Key.space>THE<Key.space>PROJECT.
Screenshot: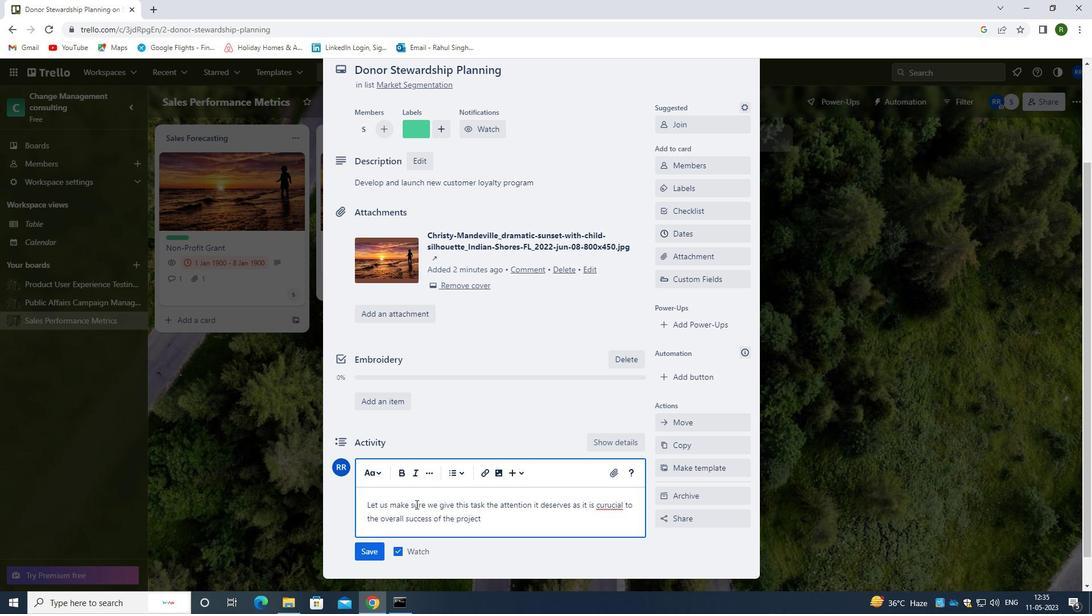 
Action: Mouse moved to (374, 555)
Screenshot: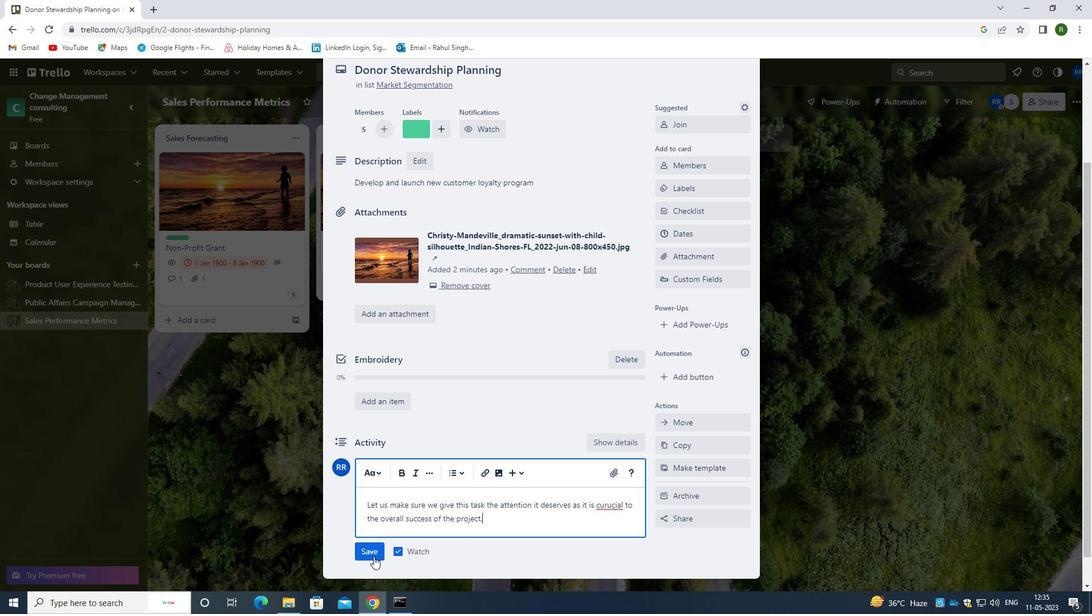 
Action: Mouse pressed left at (374, 555)
Screenshot: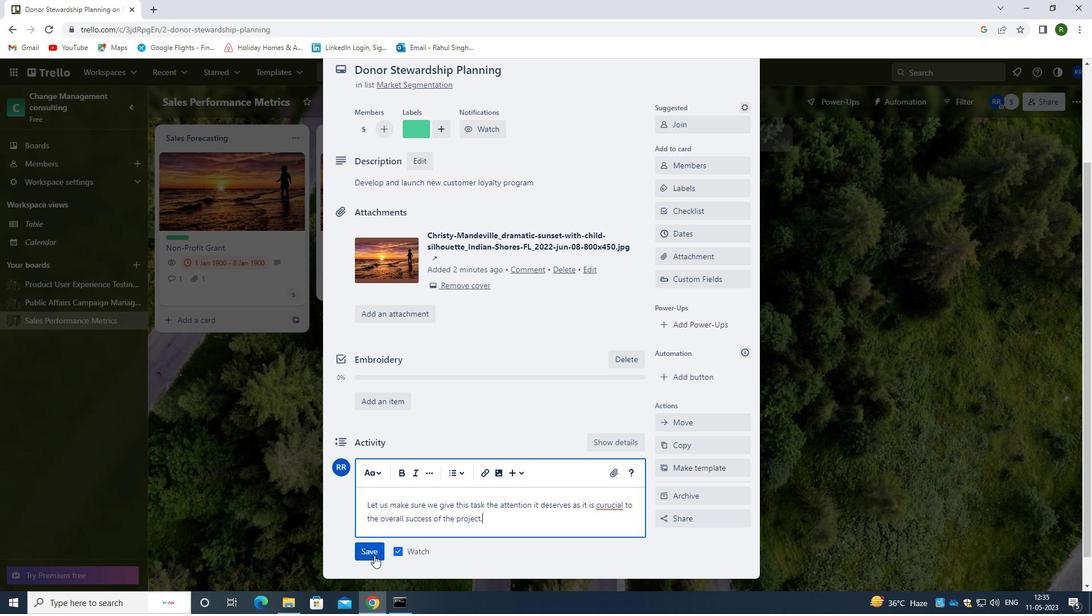 
Action: Mouse moved to (698, 237)
Screenshot: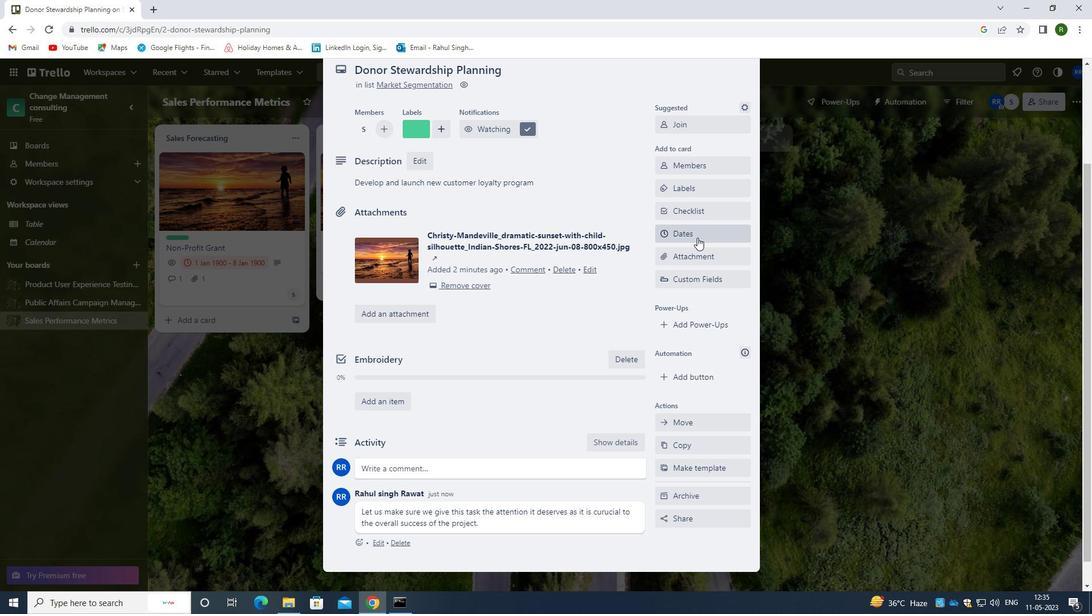
Action: Mouse pressed left at (698, 237)
Screenshot: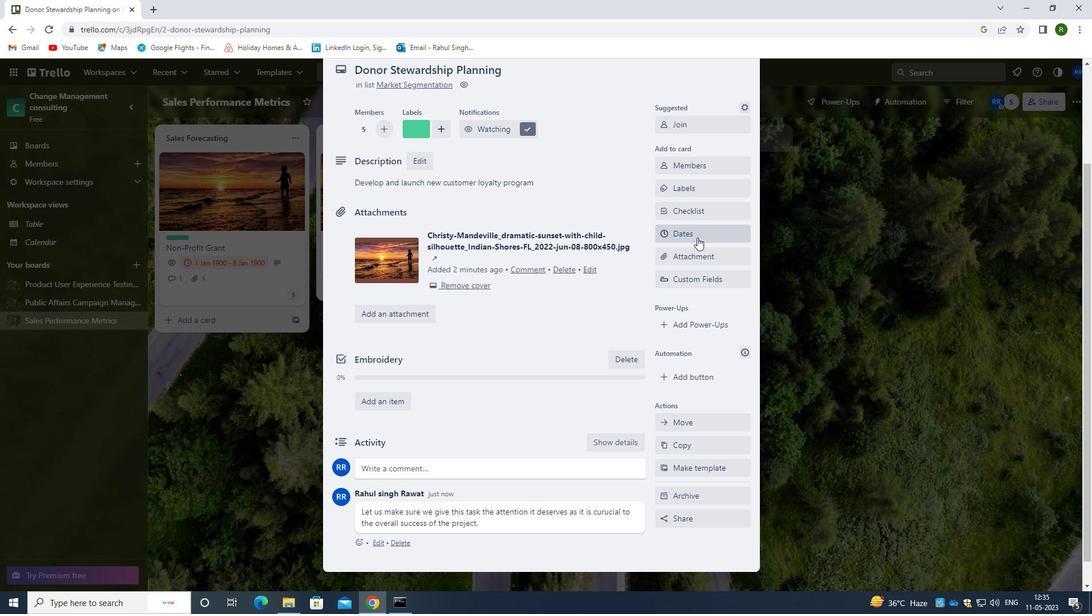 
Action: Mouse moved to (668, 307)
Screenshot: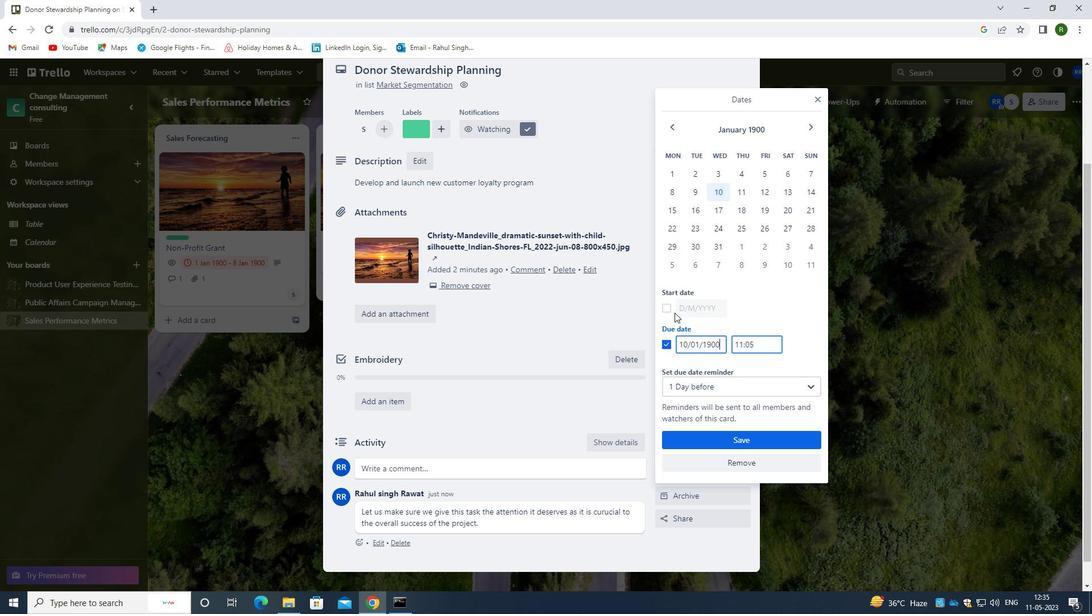 
Action: Mouse pressed left at (668, 307)
Screenshot: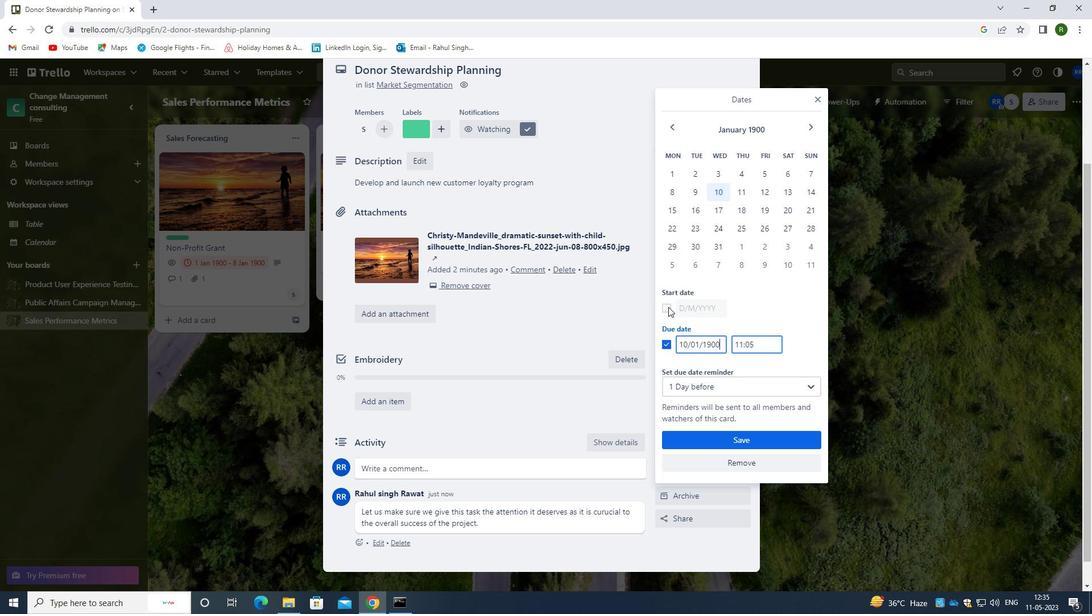 
Action: Mouse moved to (689, 306)
Screenshot: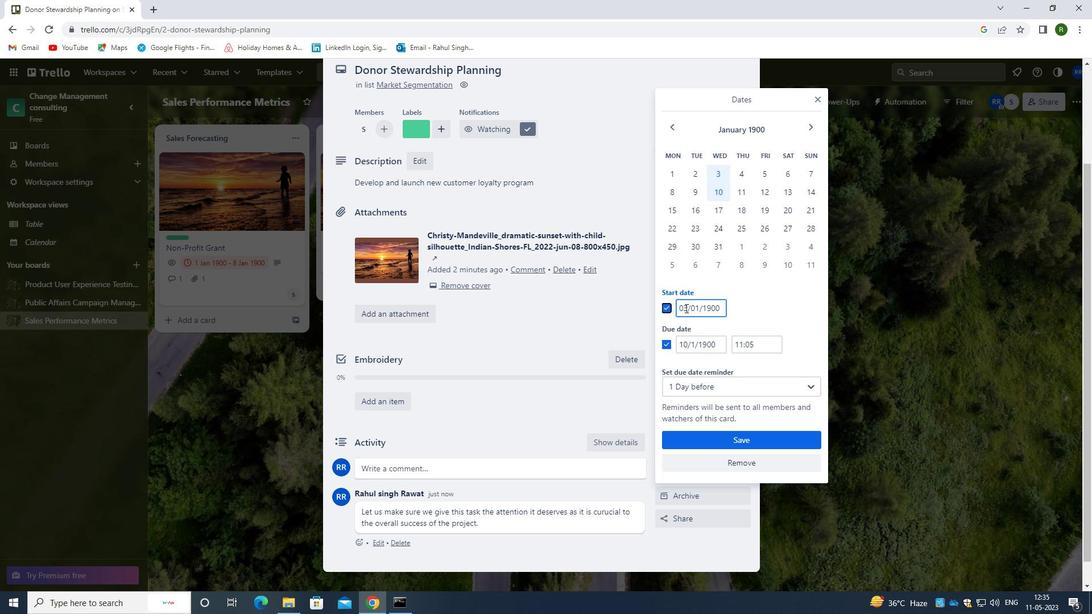 
Action: Mouse pressed left at (689, 306)
Screenshot: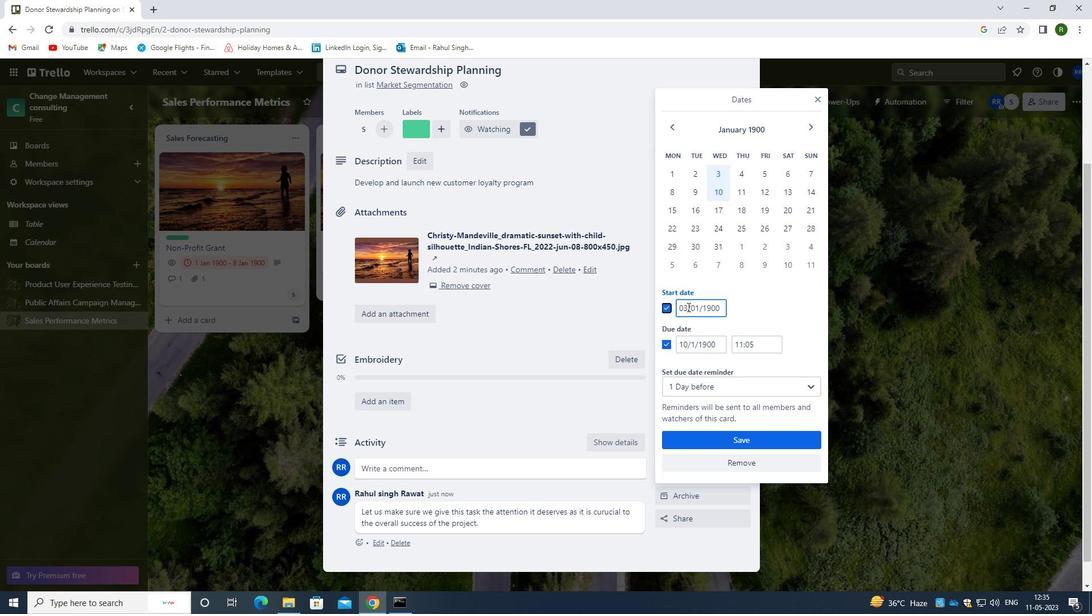
Action: Mouse moved to (684, 306)
Screenshot: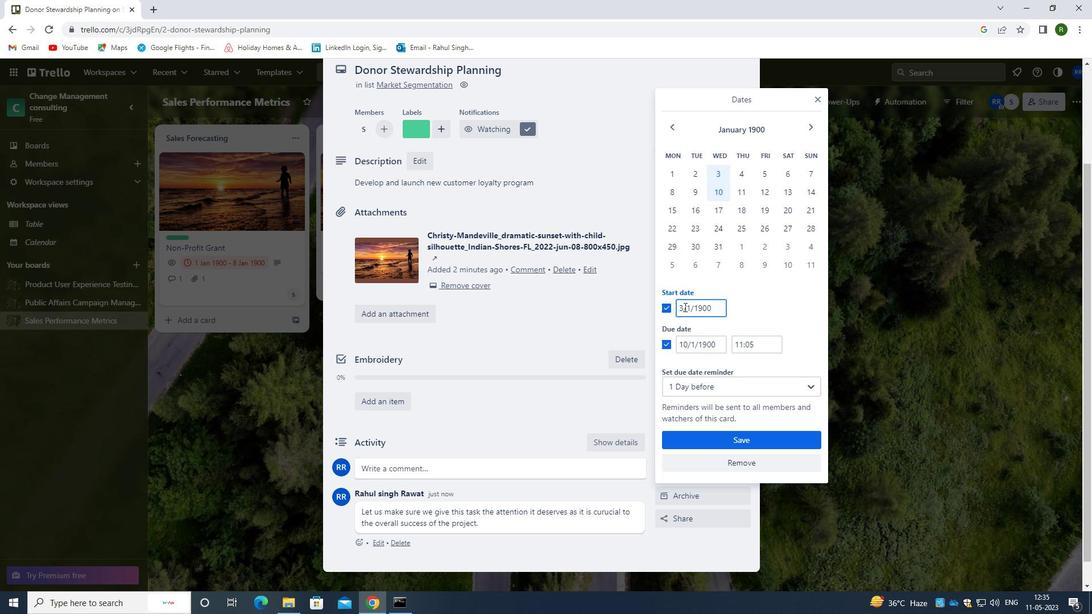 
Action: Mouse pressed left at (684, 306)
Screenshot: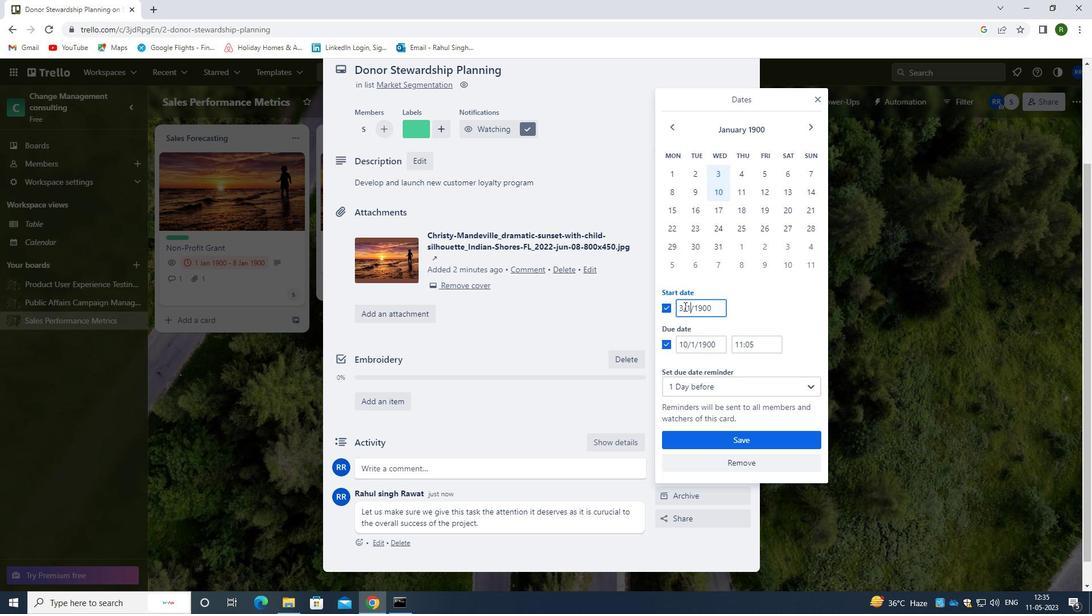 
Action: Mouse moved to (692, 306)
Screenshot: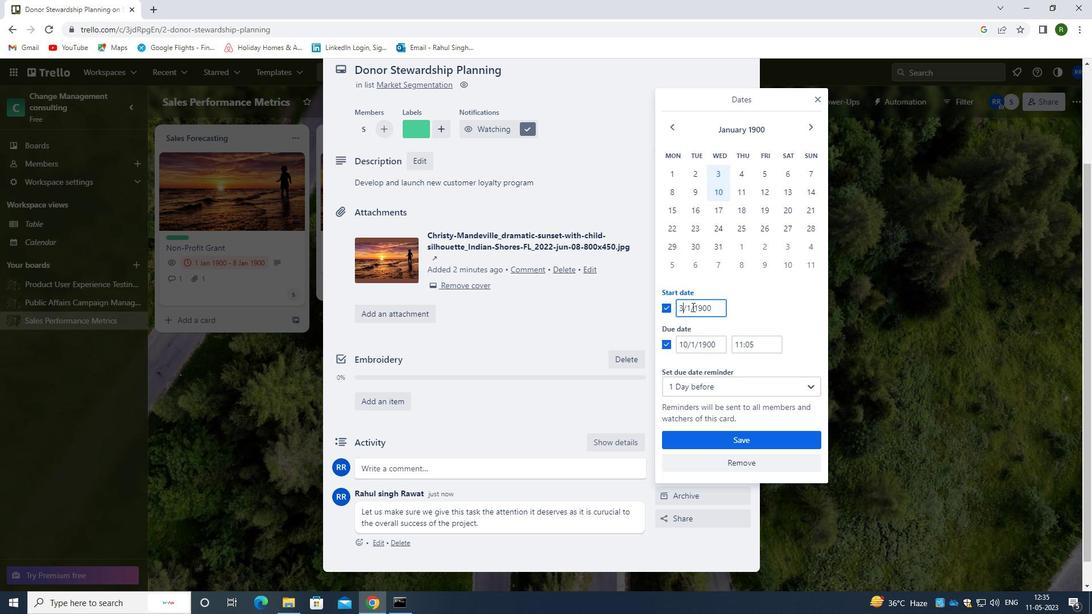 
Action: Key pressed <Key.backspace>04
Screenshot: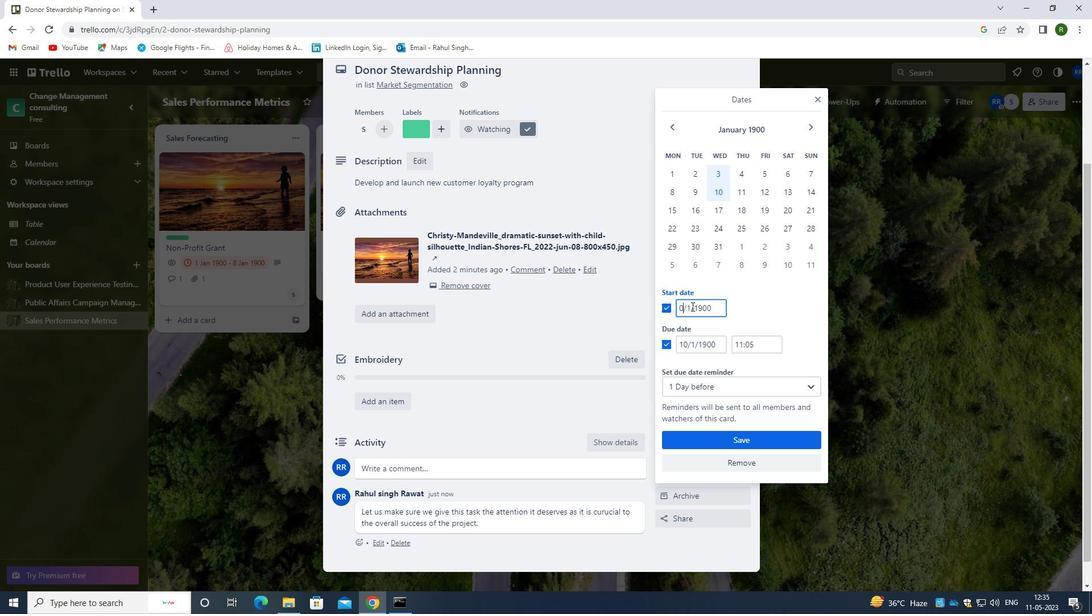 
Action: Mouse moved to (686, 343)
Screenshot: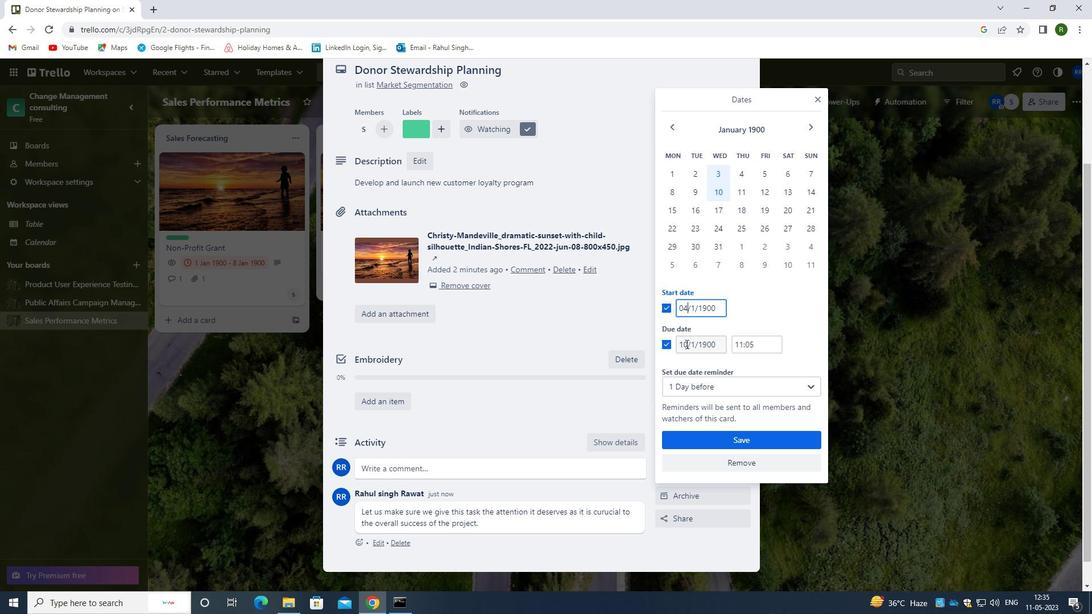 
Action: Mouse pressed left at (686, 343)
Screenshot: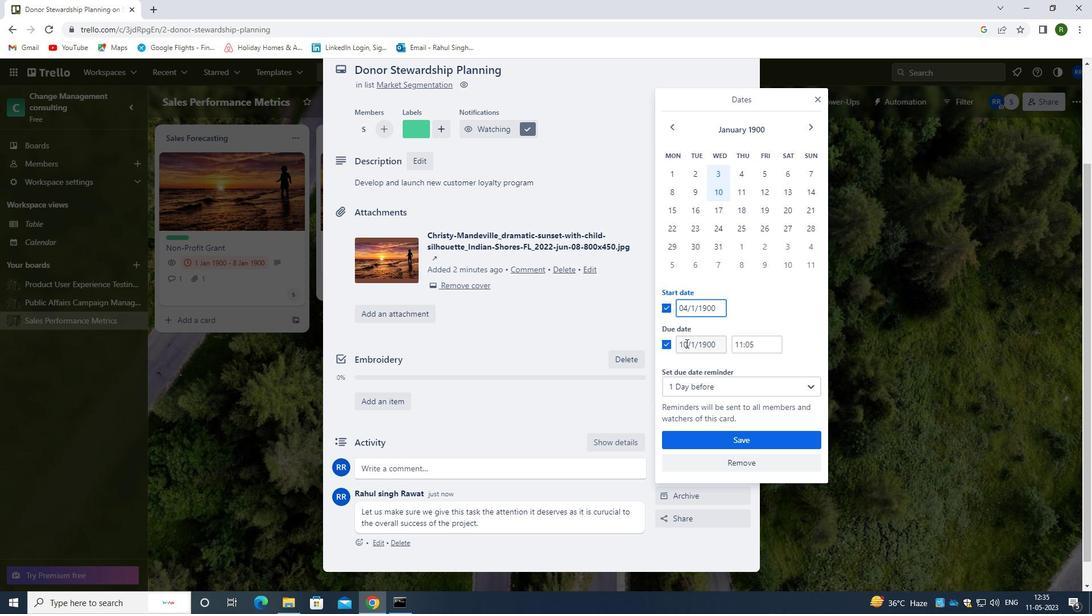 
Action: Mouse moved to (705, 344)
Screenshot: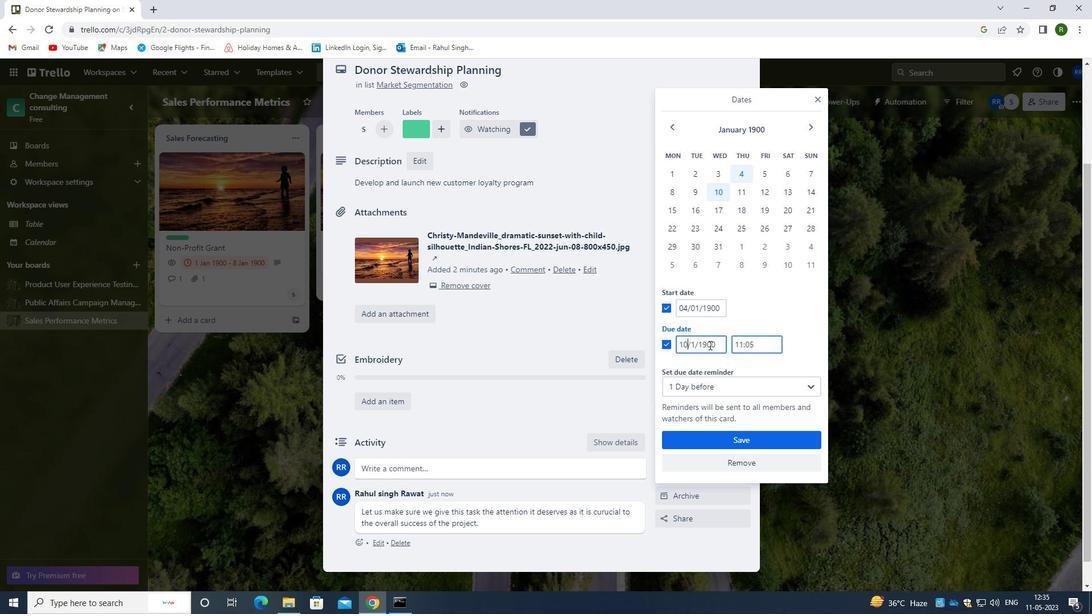 
Action: Key pressed <Key.backspace>1
Screenshot: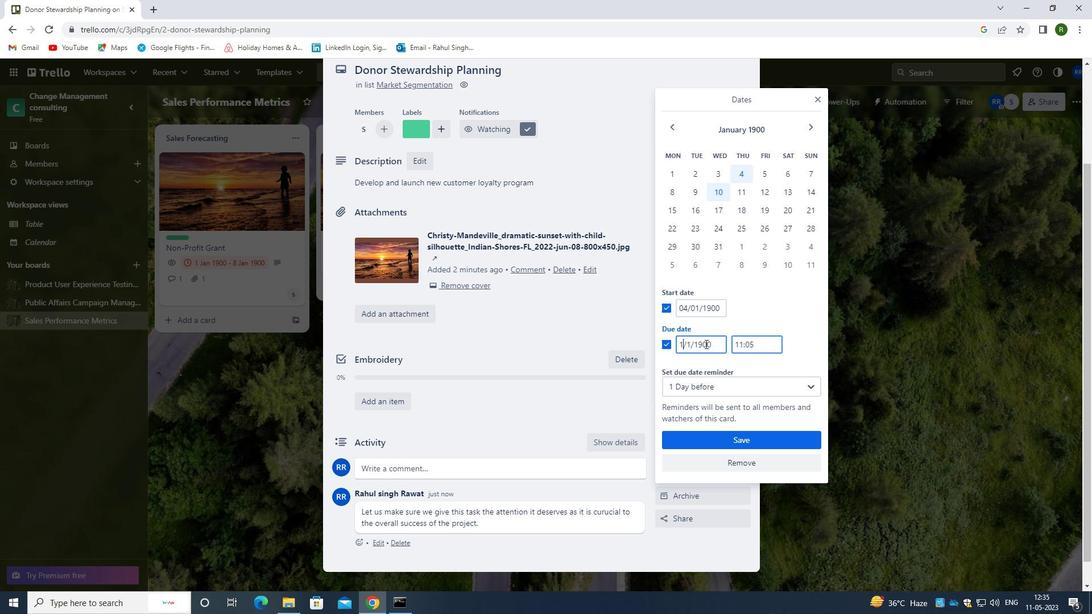 
Action: Mouse moved to (743, 433)
Screenshot: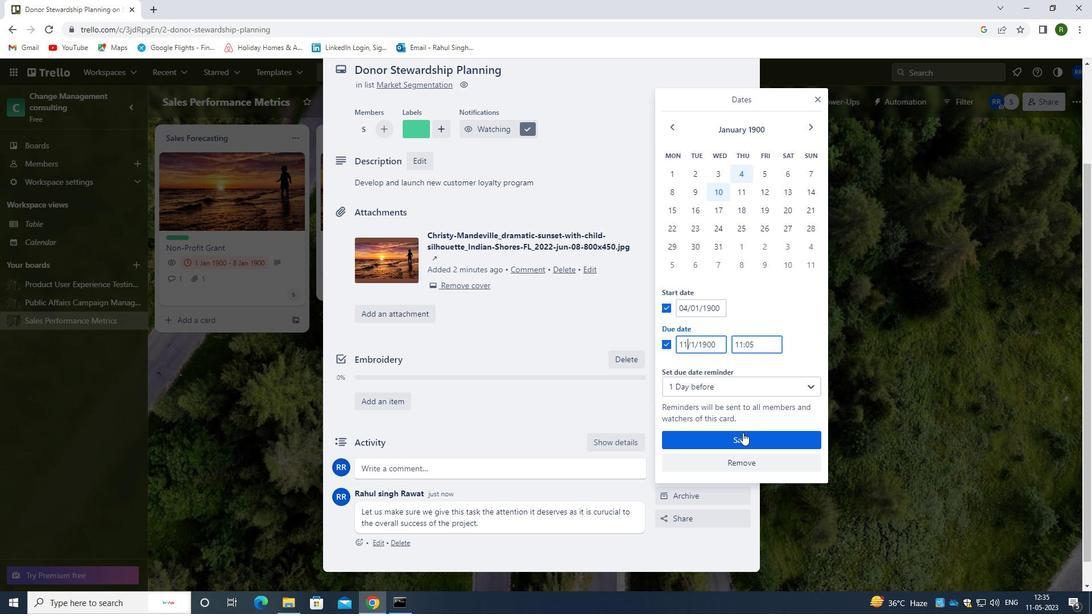 
Action: Mouse pressed left at (743, 433)
Screenshot: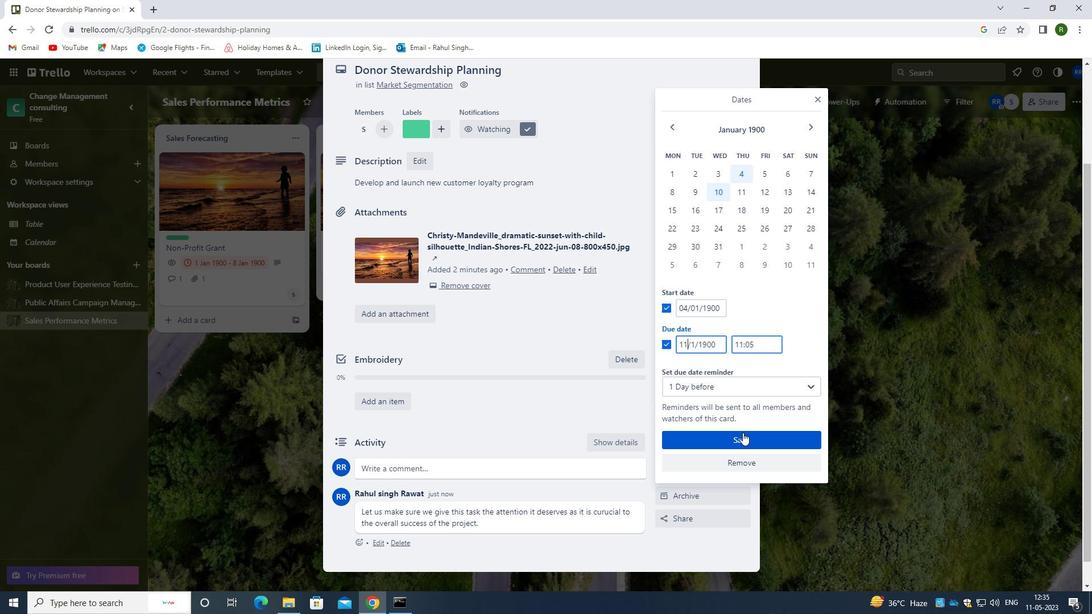 
Action: Mouse moved to (795, 270)
Screenshot: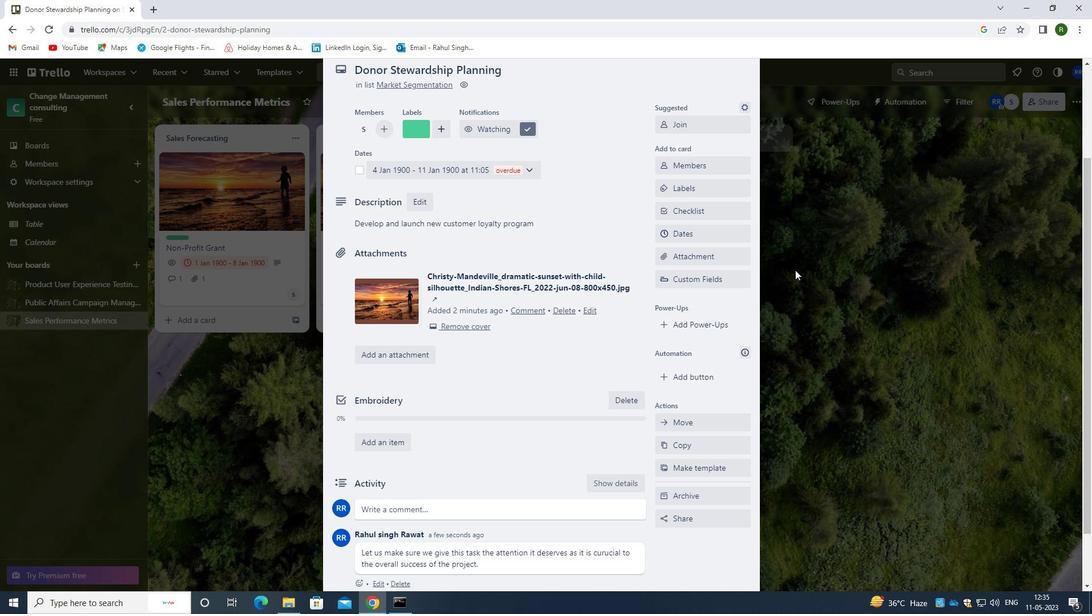 
Action: Mouse scrolled (795, 271) with delta (0, 0)
Screenshot: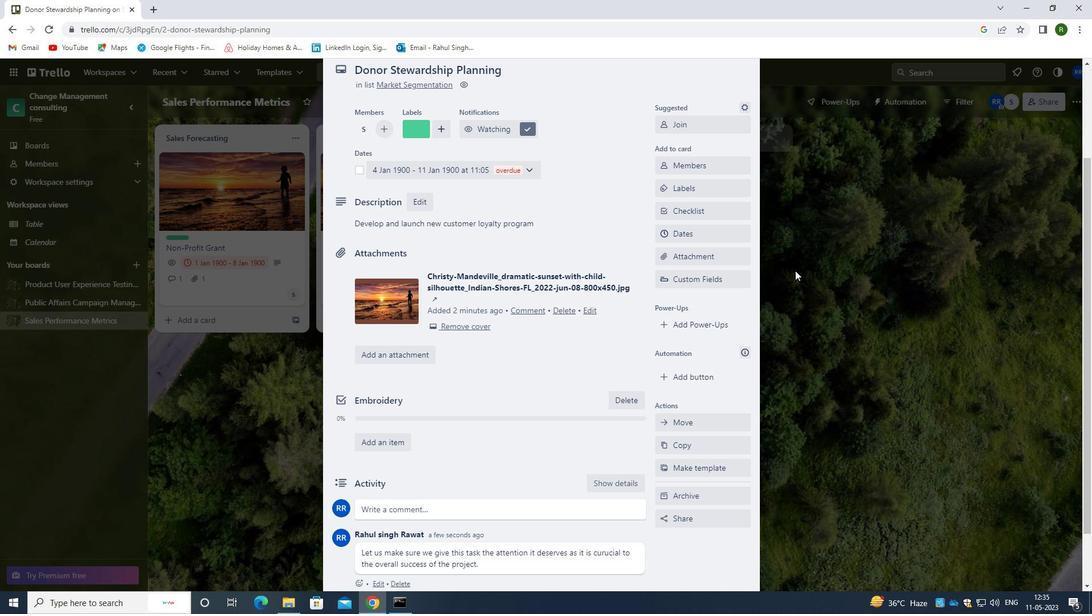 
Action: Mouse scrolled (795, 271) with delta (0, 0)
Screenshot: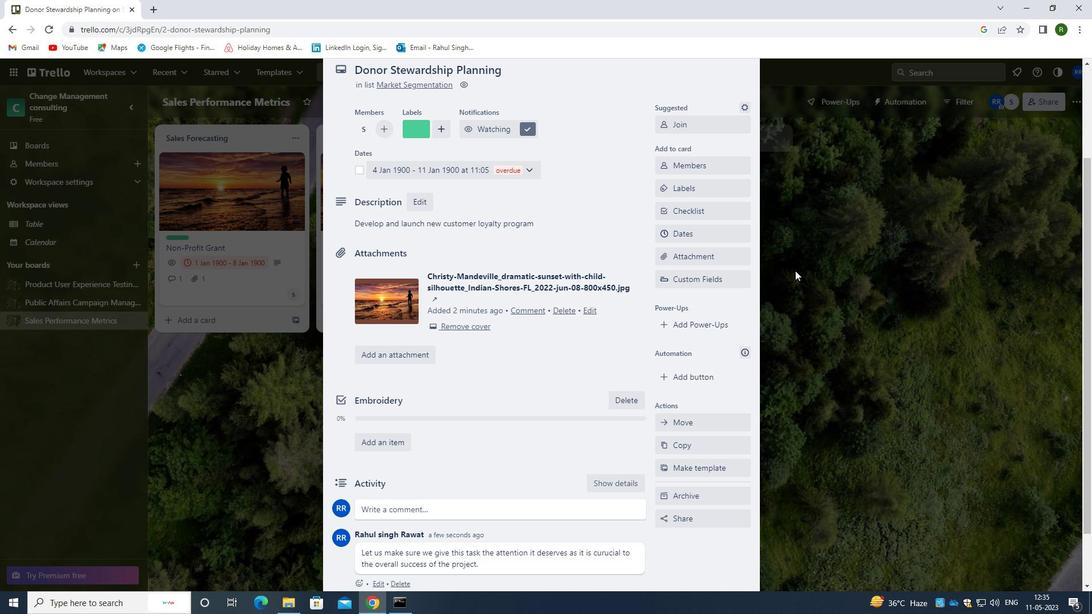 
Action: Mouse scrolled (795, 271) with delta (0, 0)
Screenshot: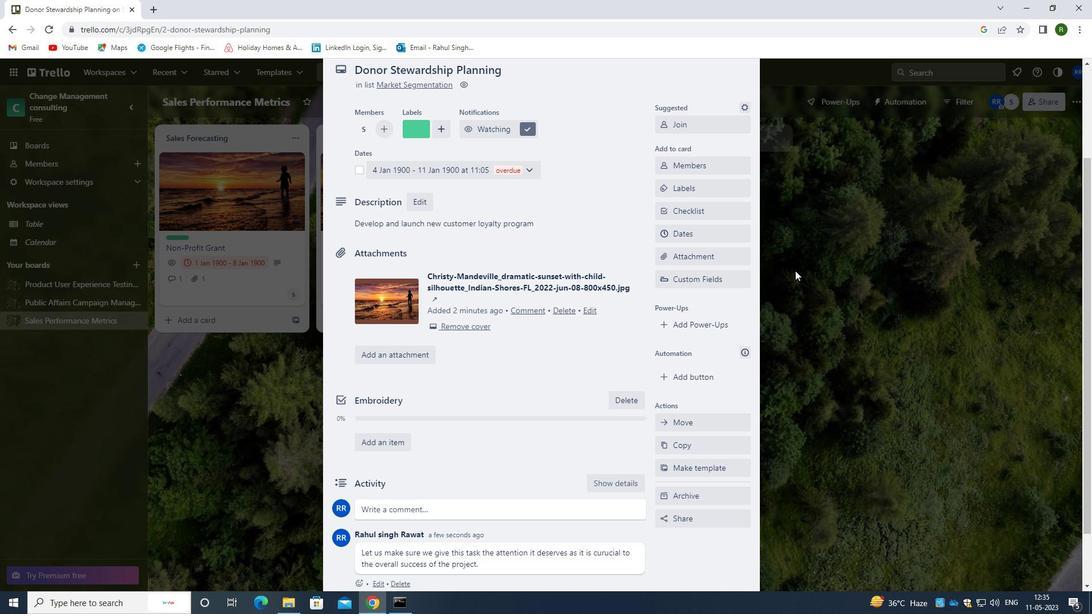 
Action: Mouse moved to (743, 96)
Screenshot: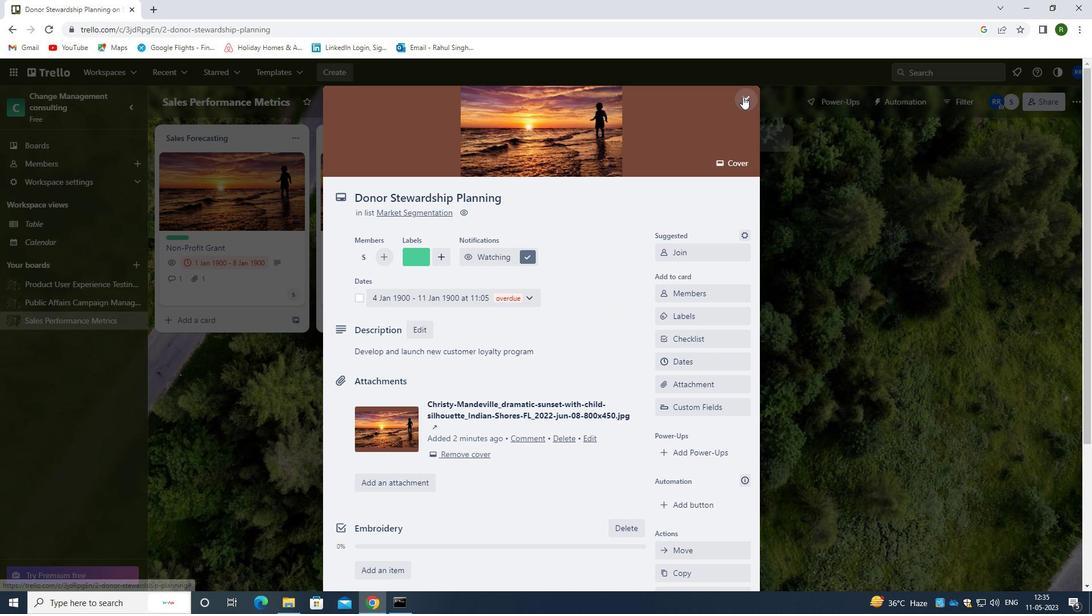 
Action: Mouse pressed left at (743, 96)
Screenshot: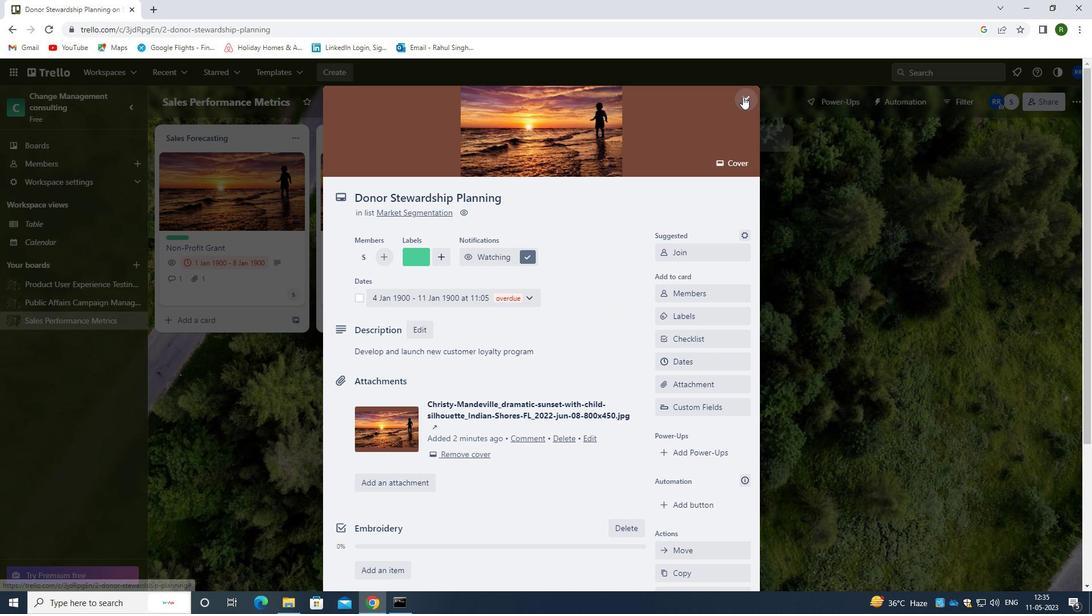 
Action: Mouse moved to (744, 96)
Screenshot: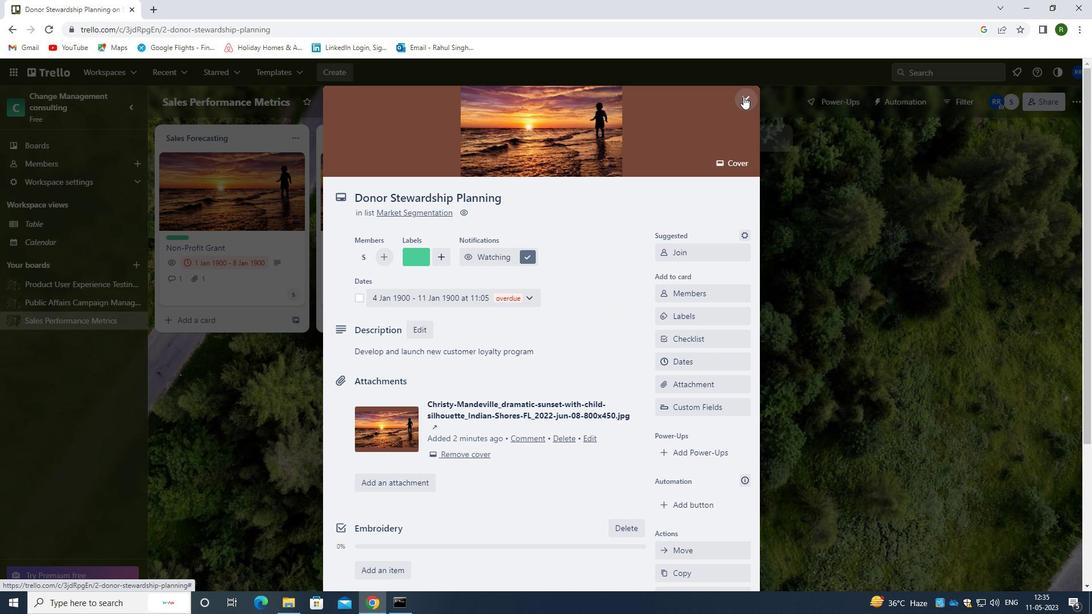 
